 Task: Look for space in Hayange, France from 6th June, 2023 to 8th June, 2023 for 2 adults in price range Rs.7000 to Rs.12000. Place can be private room with 1  bedroom having 2 beds and 1 bathroom. Property type can be house, flat, guest house. Amenities needed are: wifi. Booking option can be shelf check-in. Required host language is English.
Action: Mouse moved to (400, 100)
Screenshot: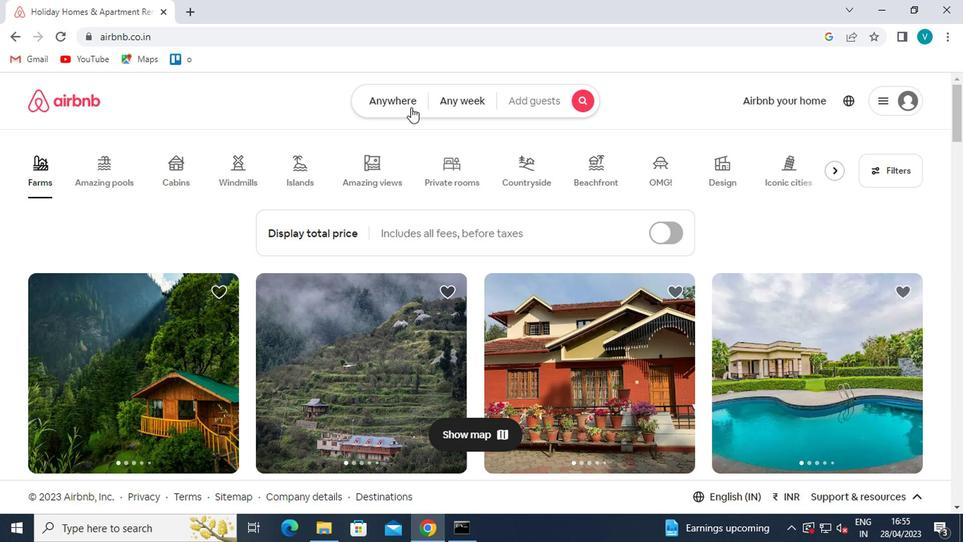 
Action: Mouse pressed left at (400, 100)
Screenshot: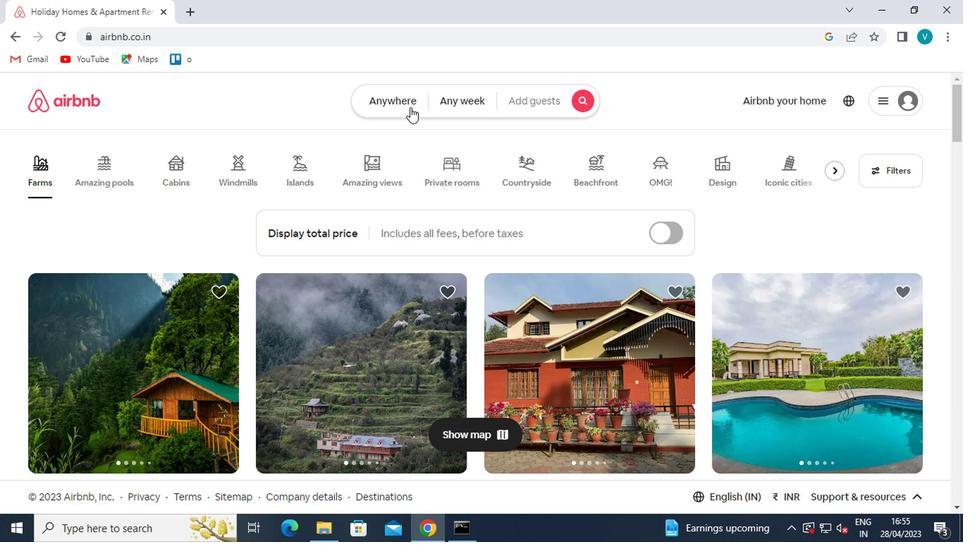 
Action: Mouse moved to (290, 152)
Screenshot: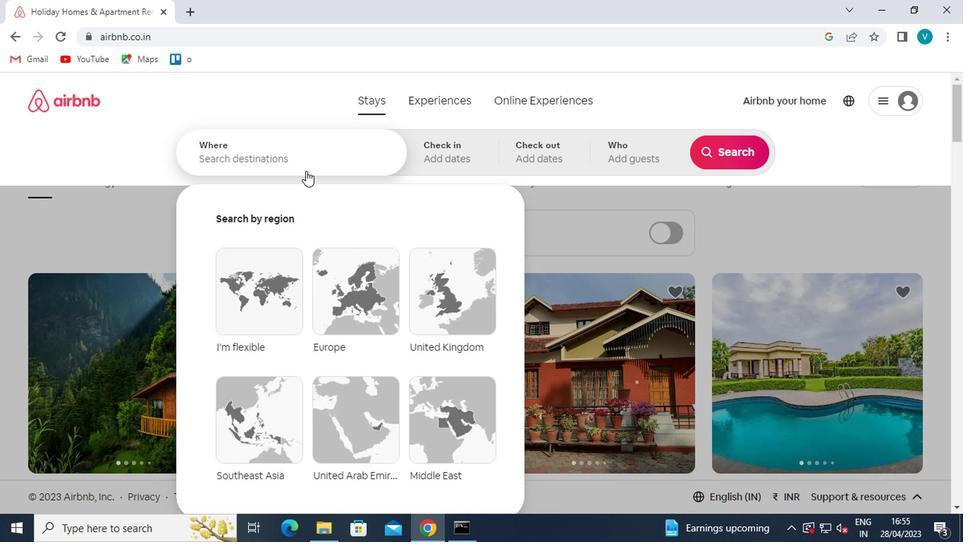
Action: Mouse pressed left at (290, 152)
Screenshot: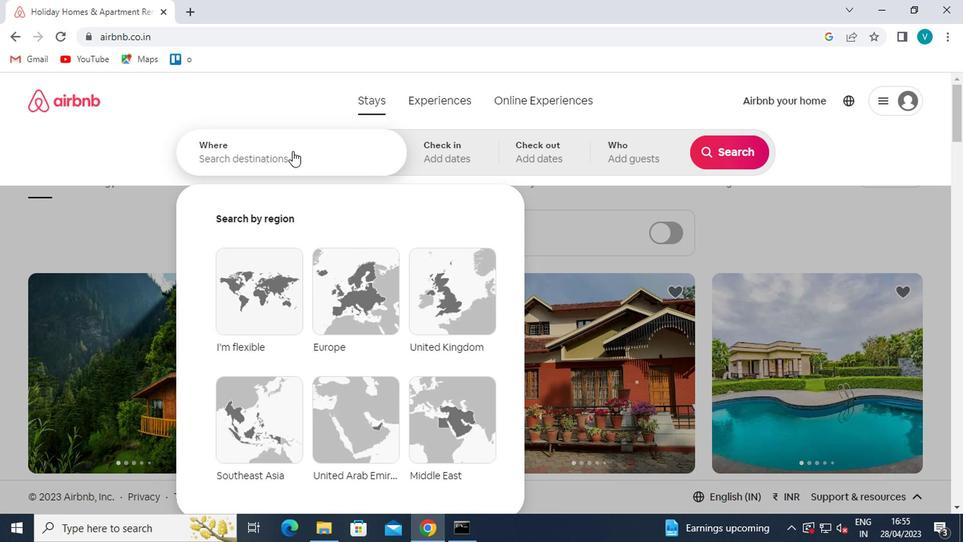 
Action: Key pressed hayange<Key.down><Key.enter>
Screenshot: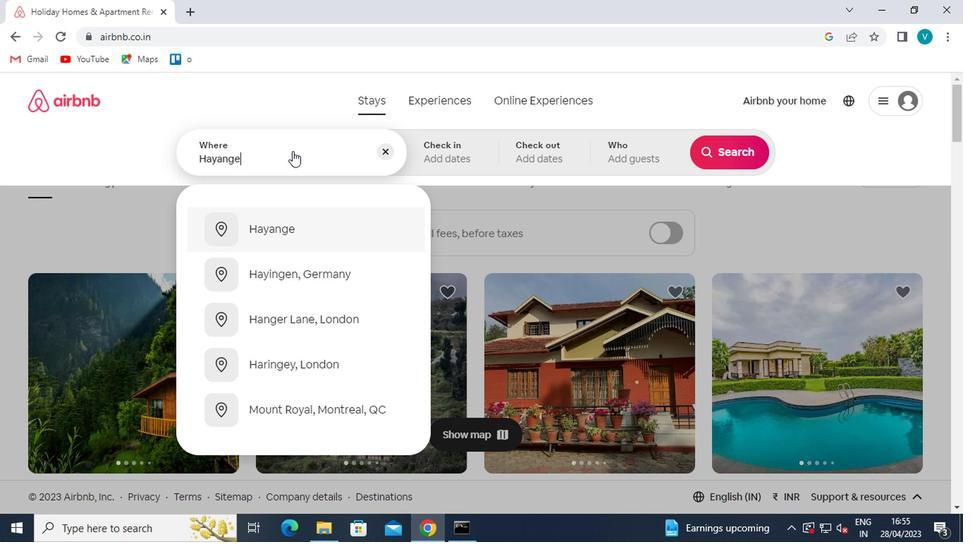 
Action: Mouse moved to (711, 258)
Screenshot: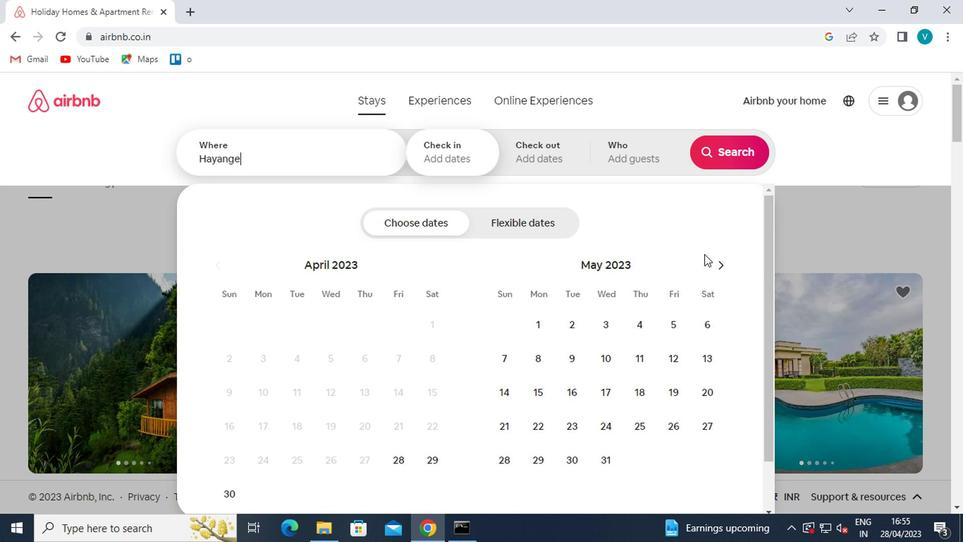 
Action: Mouse pressed left at (711, 258)
Screenshot: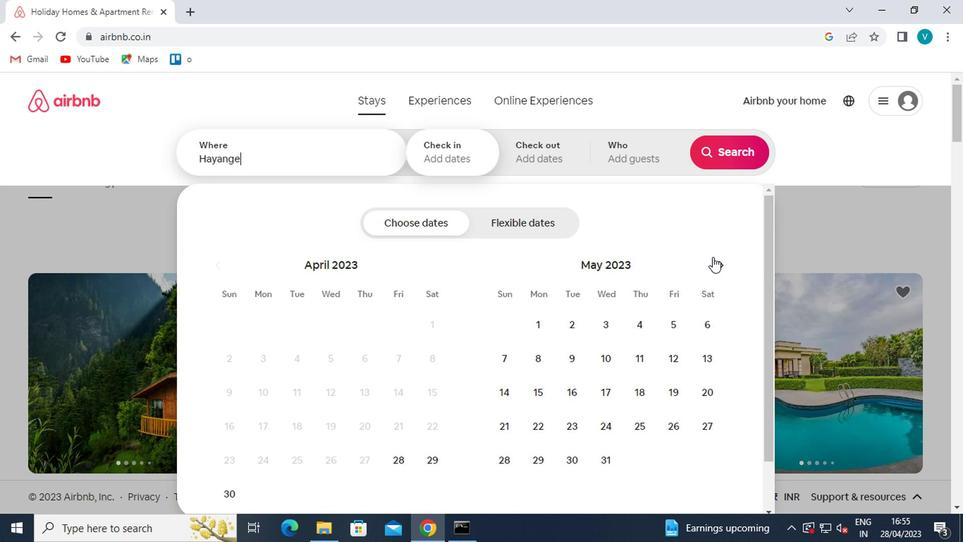 
Action: Mouse moved to (559, 364)
Screenshot: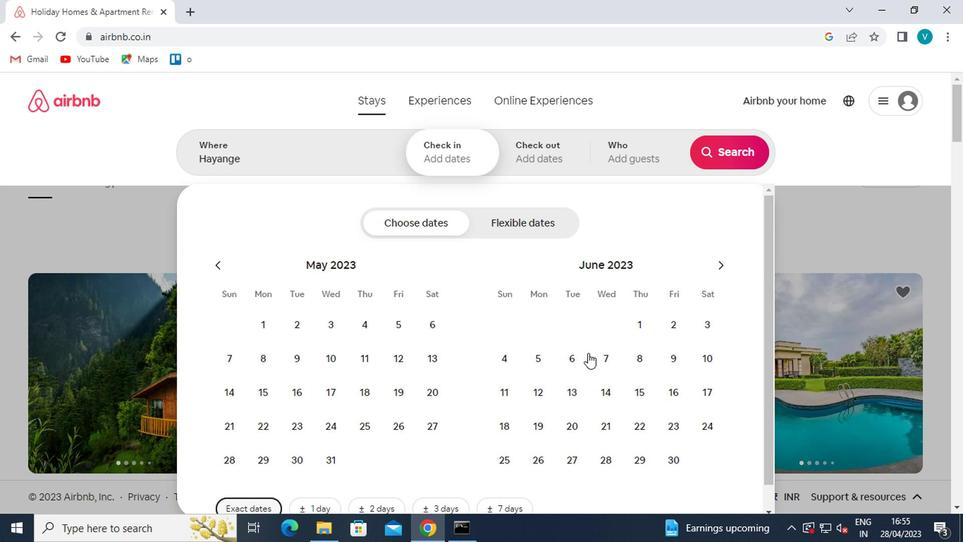 
Action: Mouse pressed left at (559, 364)
Screenshot: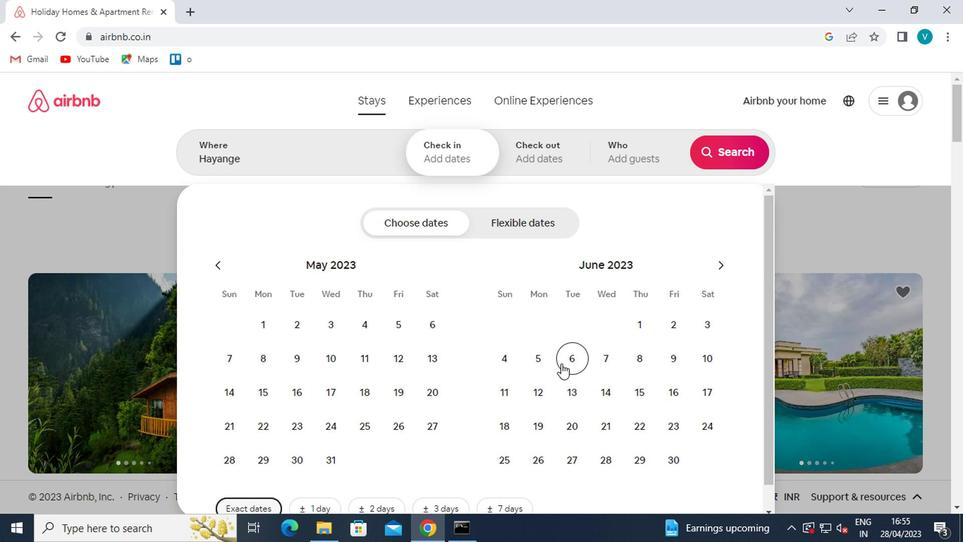 
Action: Mouse moved to (629, 362)
Screenshot: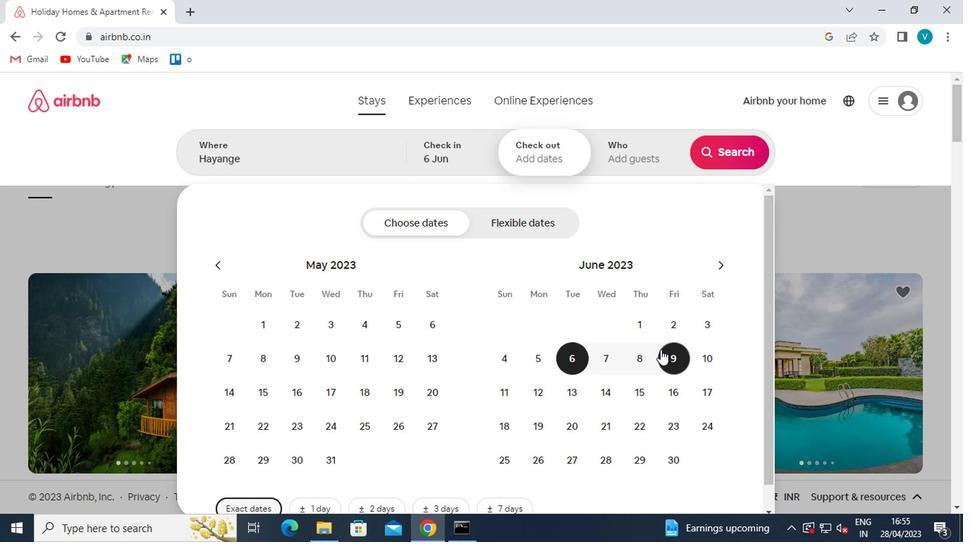 
Action: Mouse pressed left at (629, 362)
Screenshot: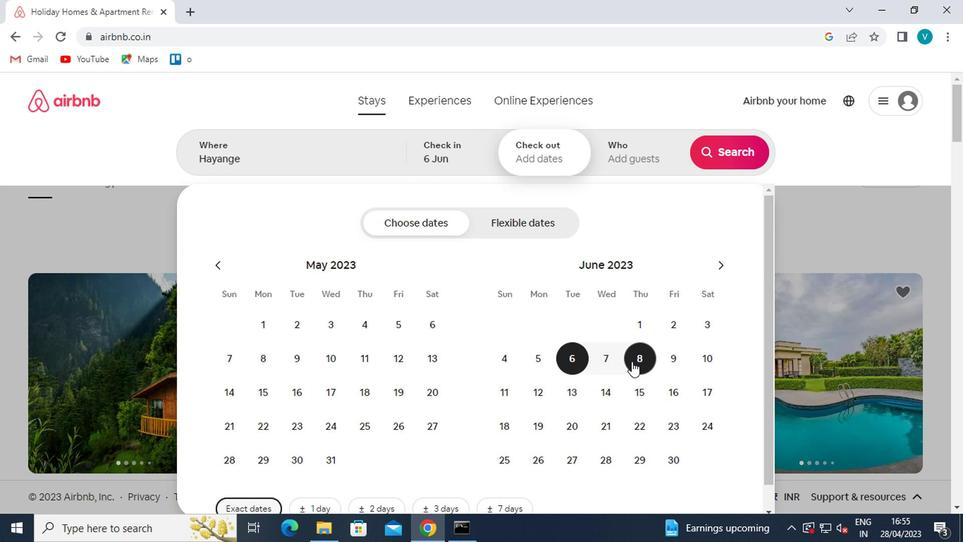 
Action: Mouse moved to (636, 156)
Screenshot: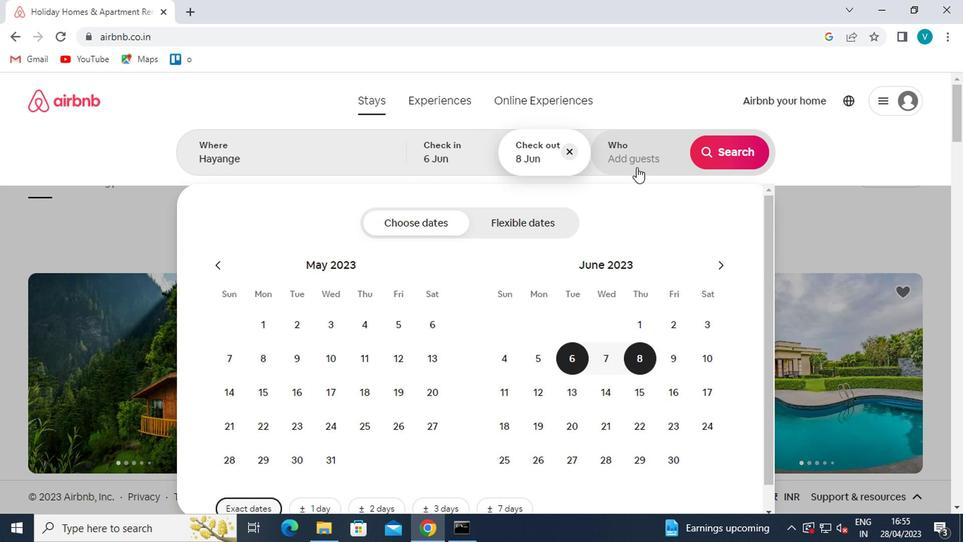
Action: Mouse pressed left at (636, 156)
Screenshot: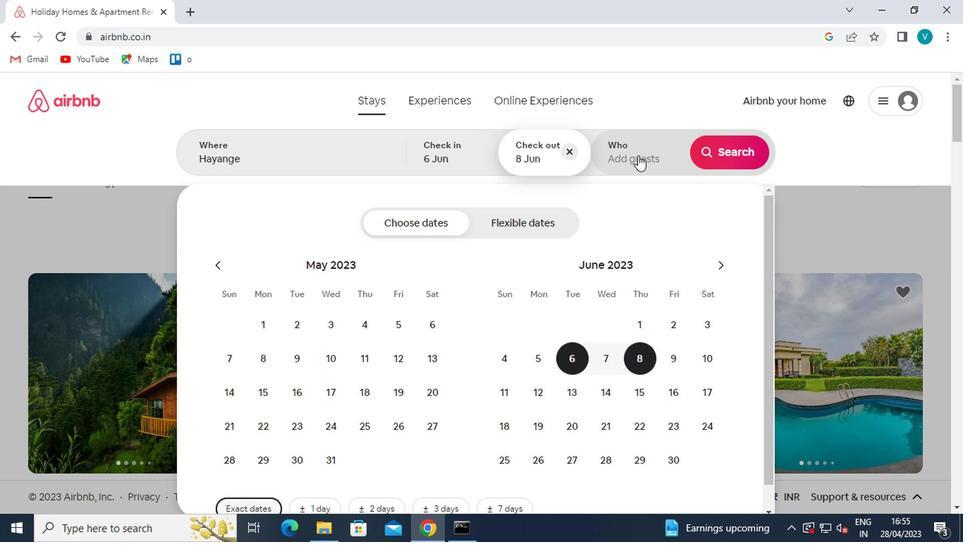 
Action: Mouse moved to (726, 228)
Screenshot: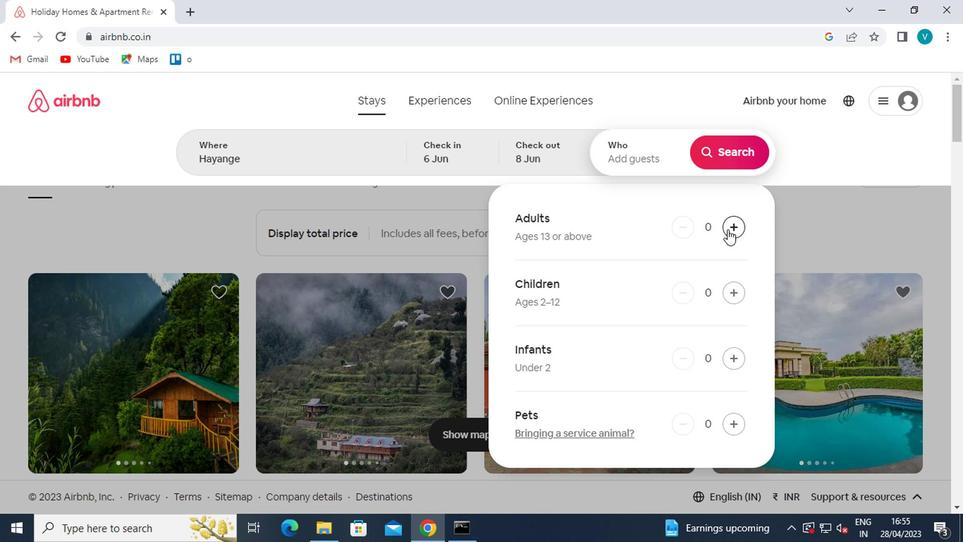 
Action: Mouse pressed left at (726, 228)
Screenshot: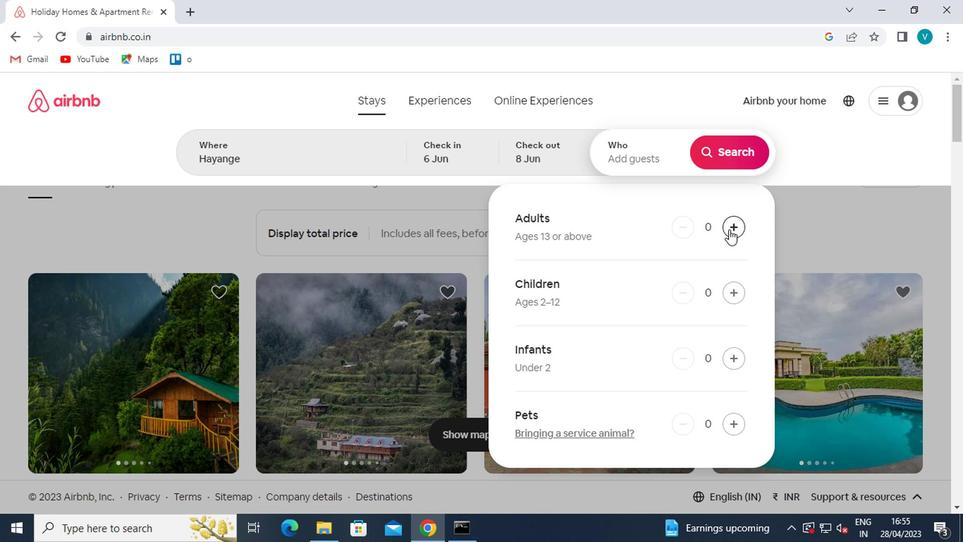 
Action: Mouse moved to (726, 228)
Screenshot: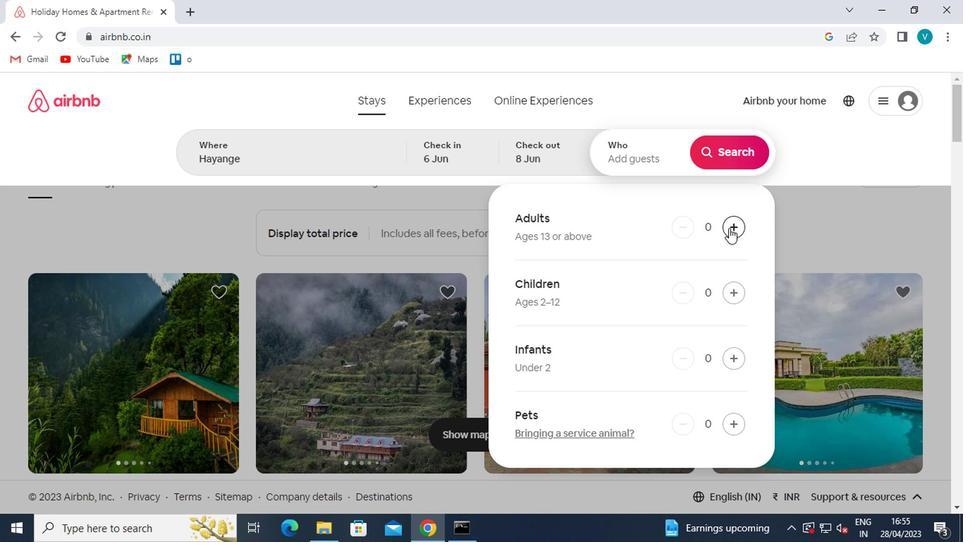 
Action: Mouse pressed left at (726, 228)
Screenshot: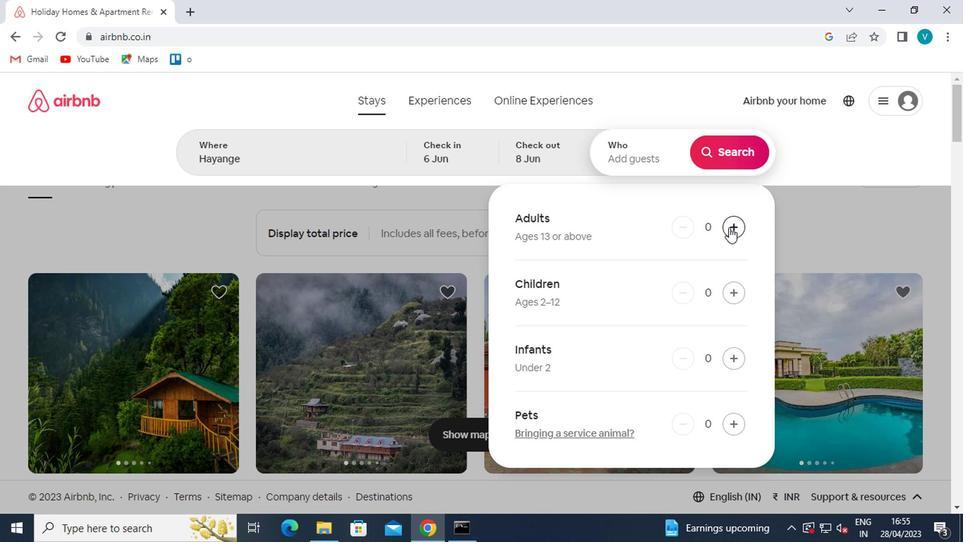
Action: Mouse moved to (724, 144)
Screenshot: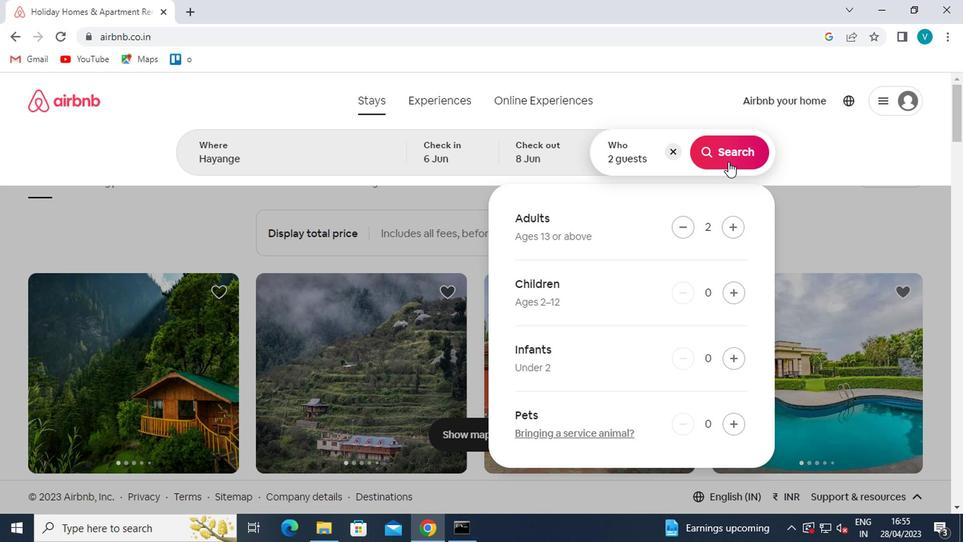 
Action: Mouse pressed left at (724, 144)
Screenshot: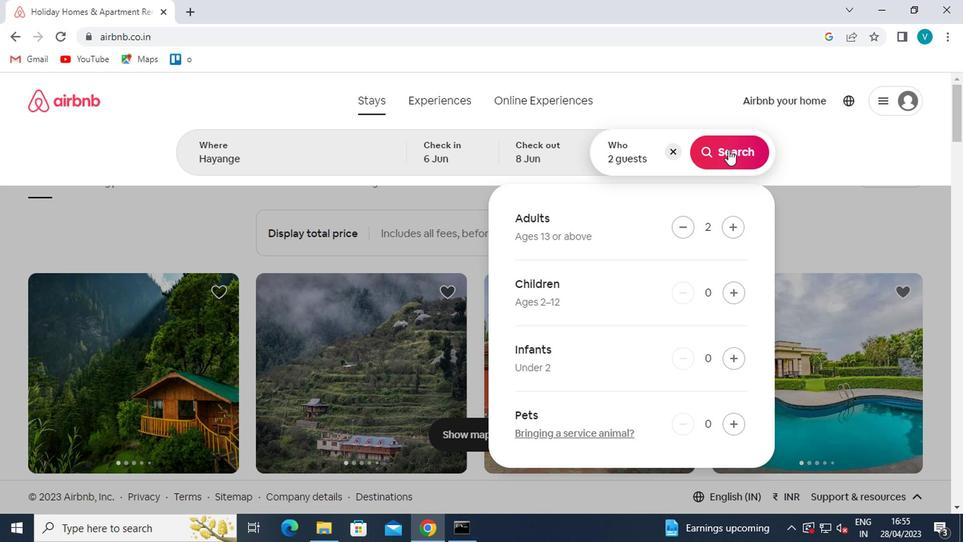
Action: Mouse moved to (913, 149)
Screenshot: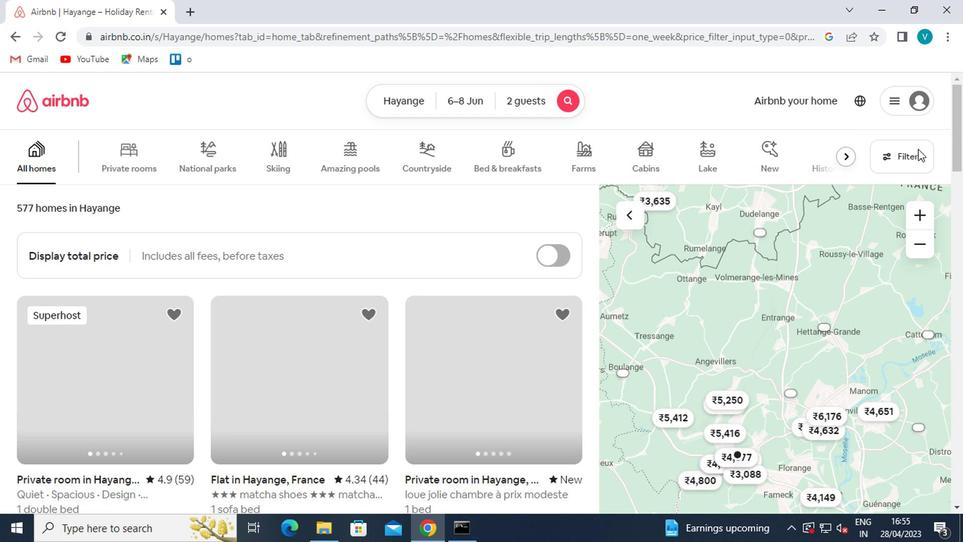 
Action: Mouse pressed left at (913, 149)
Screenshot: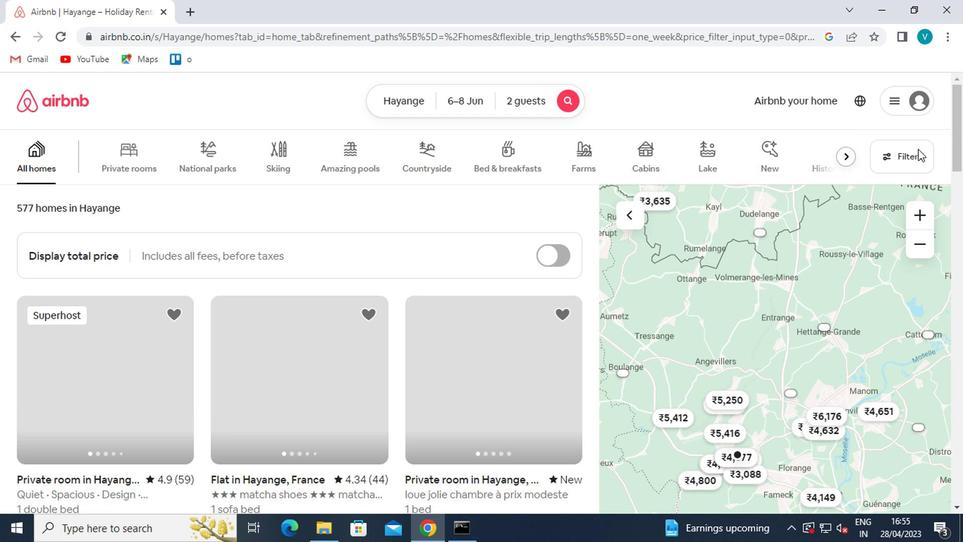 
Action: Mouse moved to (365, 329)
Screenshot: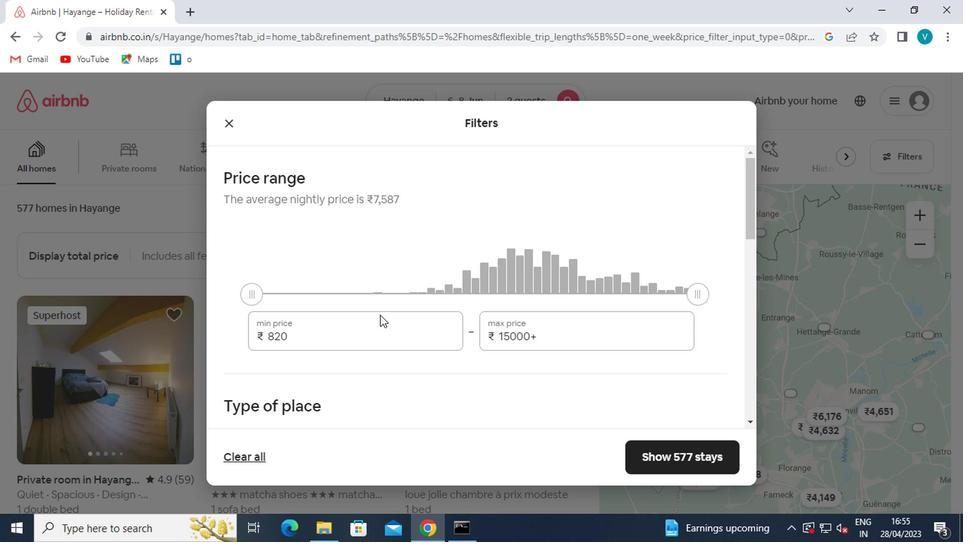 
Action: Mouse pressed left at (365, 329)
Screenshot: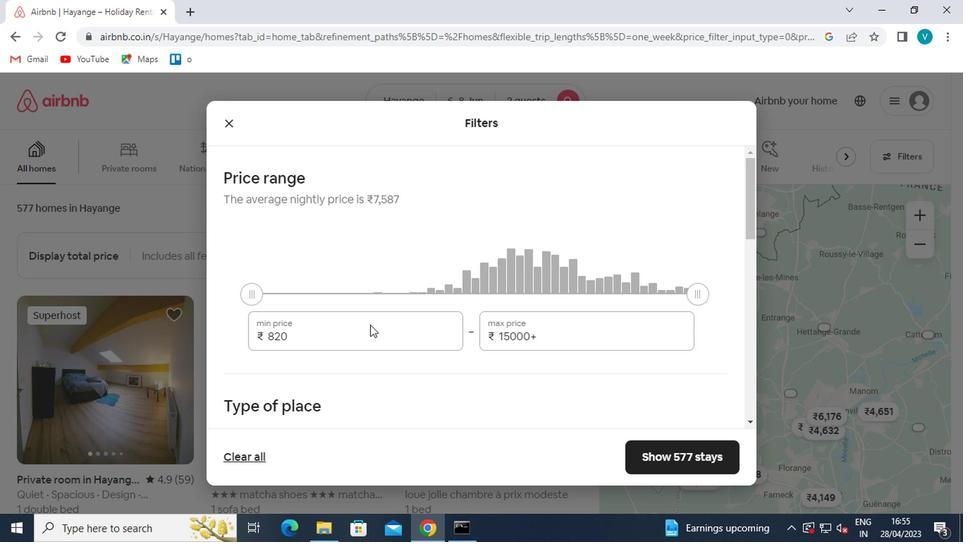 
Action: Key pressed <Key.backspace><Key.backspace><Key.backspace><Key.backspace><Key.backspace><Key.backspace>7000<Key.tab>12000
Screenshot: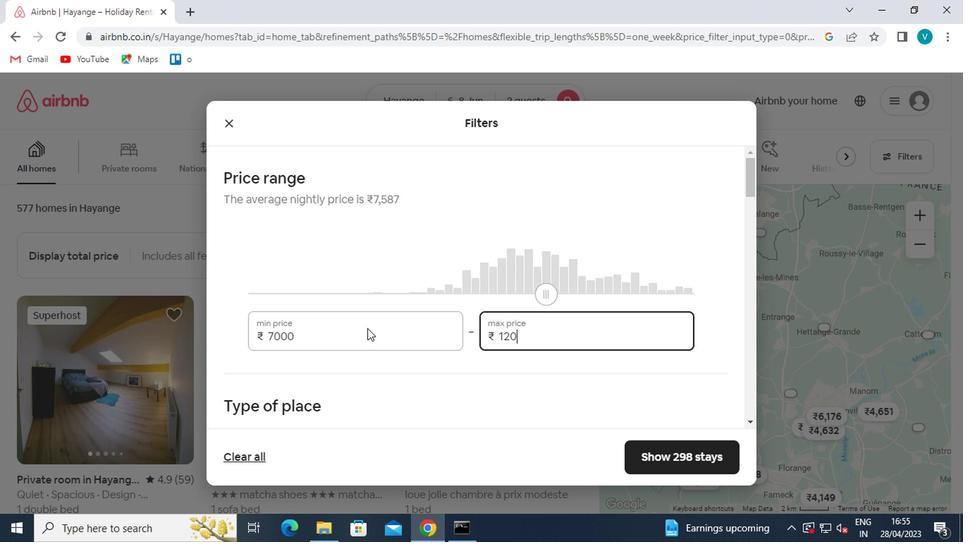 
Action: Mouse scrolled (365, 328) with delta (0, 0)
Screenshot: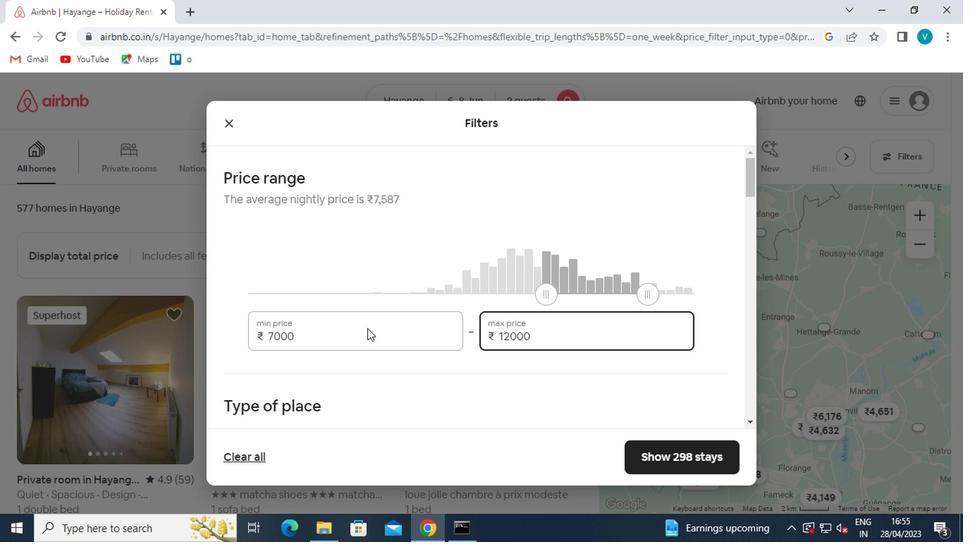 
Action: Mouse scrolled (365, 328) with delta (0, 0)
Screenshot: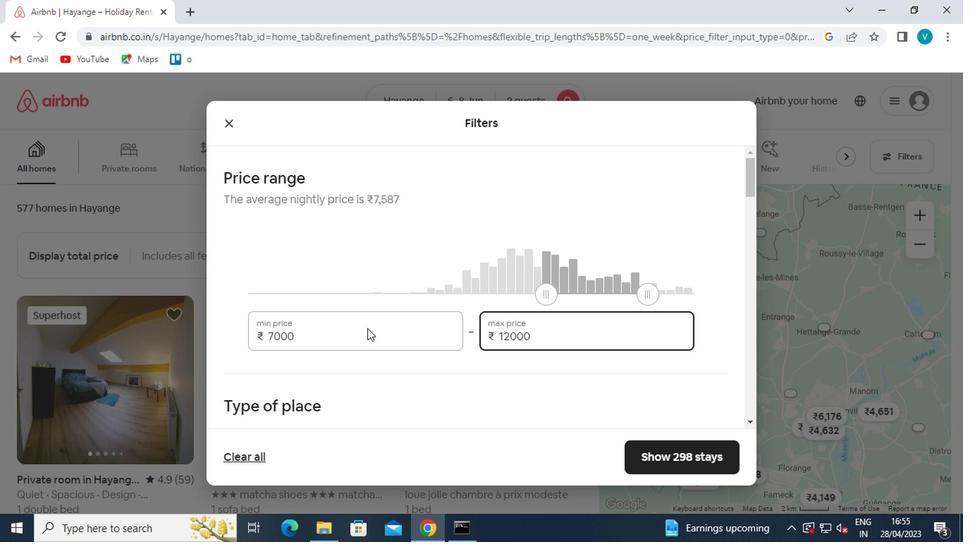 
Action: Mouse scrolled (365, 328) with delta (0, 0)
Screenshot: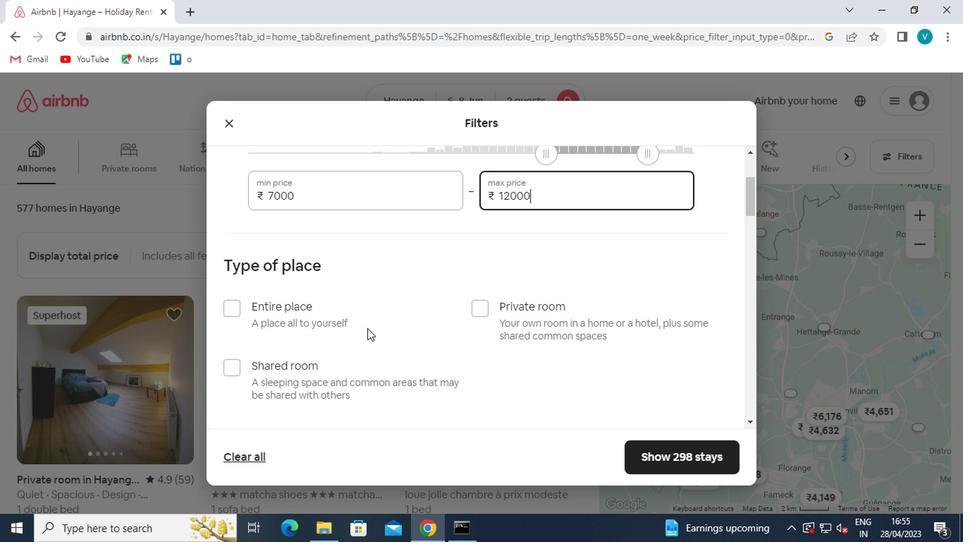 
Action: Mouse moved to (275, 236)
Screenshot: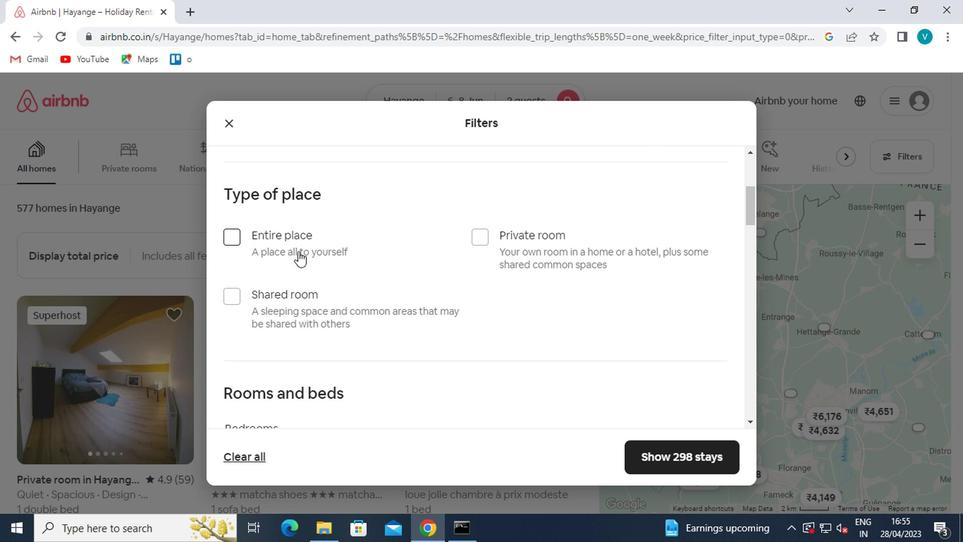 
Action: Mouse pressed left at (275, 236)
Screenshot: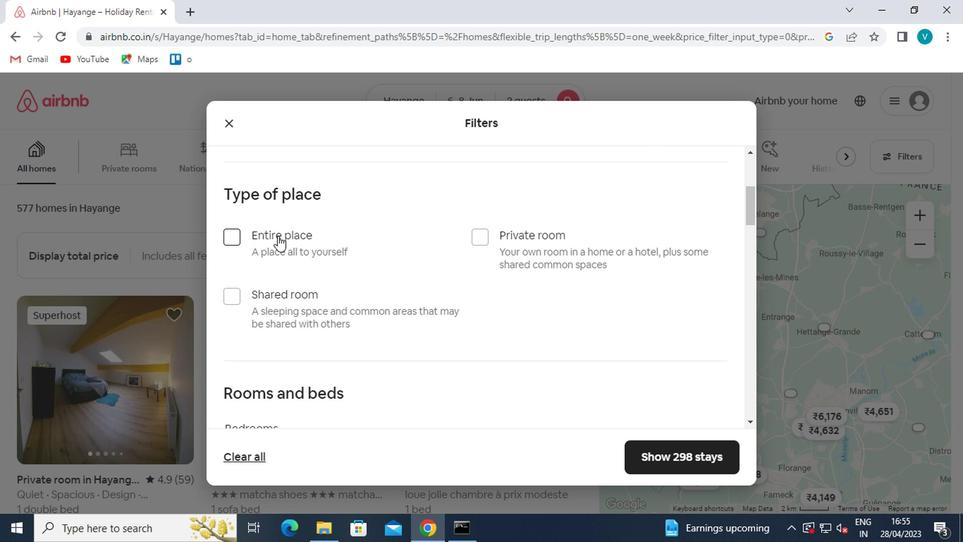 
Action: Mouse moved to (528, 241)
Screenshot: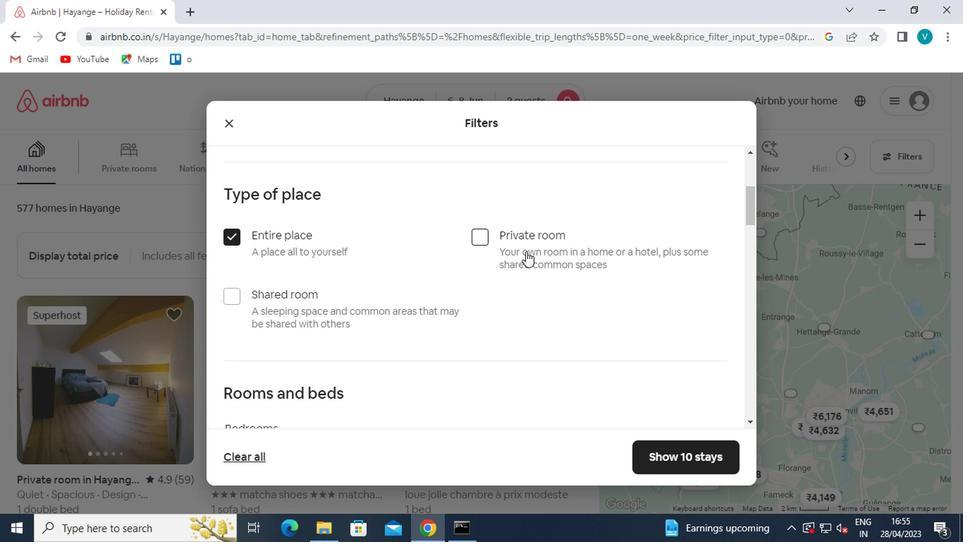 
Action: Mouse pressed left at (528, 241)
Screenshot: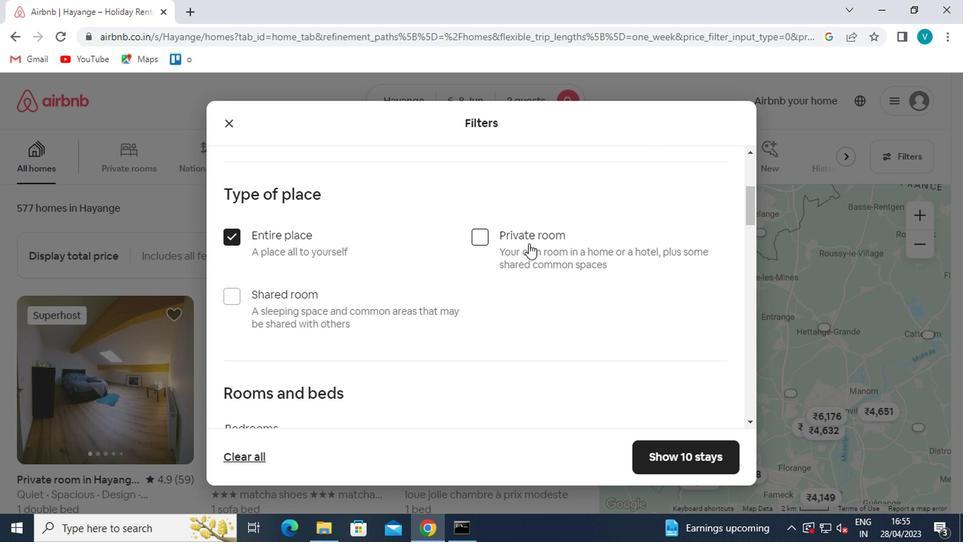 
Action: Mouse moved to (253, 243)
Screenshot: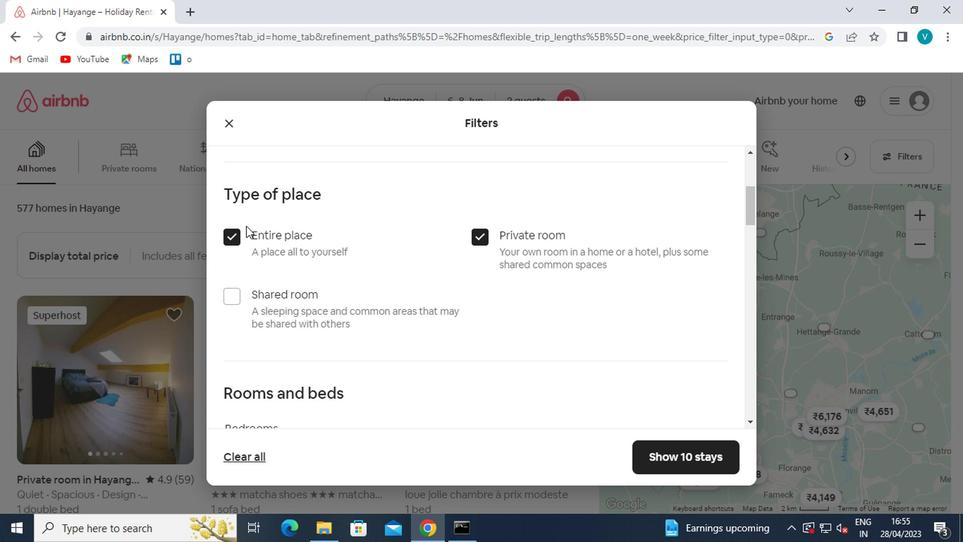 
Action: Mouse pressed left at (253, 243)
Screenshot: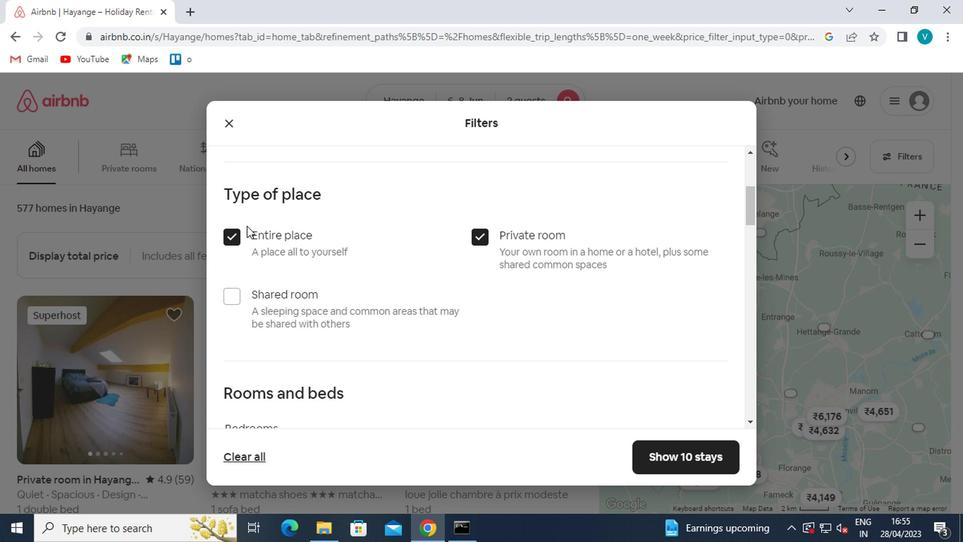 
Action: Mouse moved to (385, 273)
Screenshot: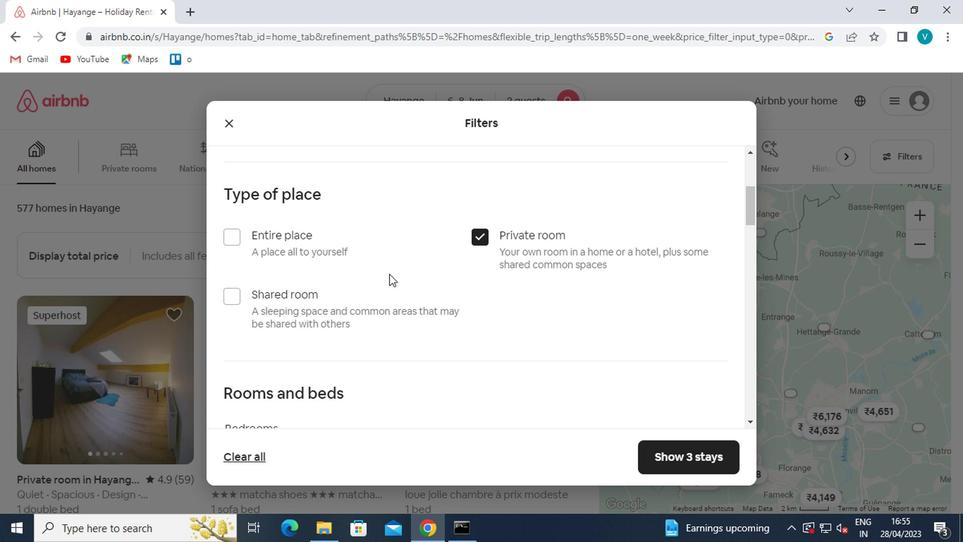 
Action: Mouse scrolled (385, 272) with delta (0, -1)
Screenshot: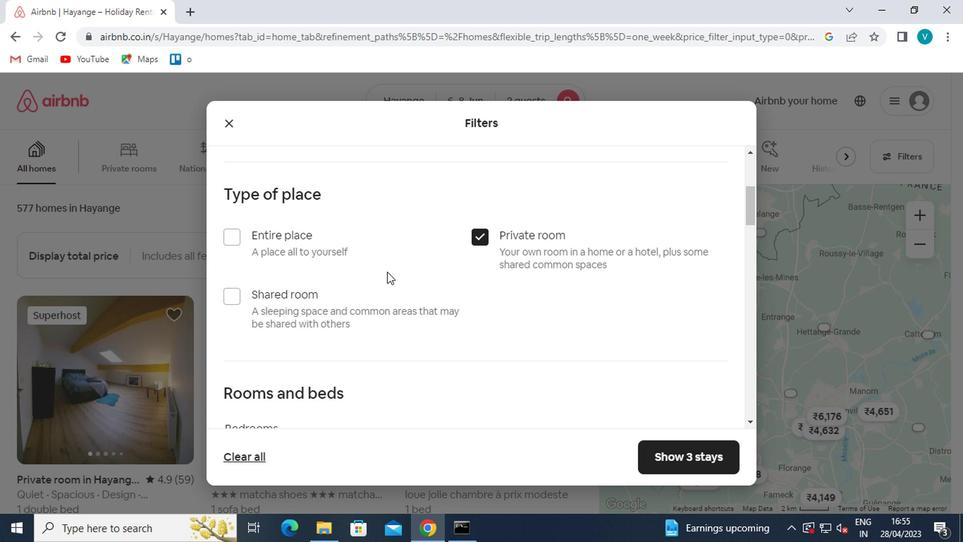 
Action: Mouse moved to (384, 273)
Screenshot: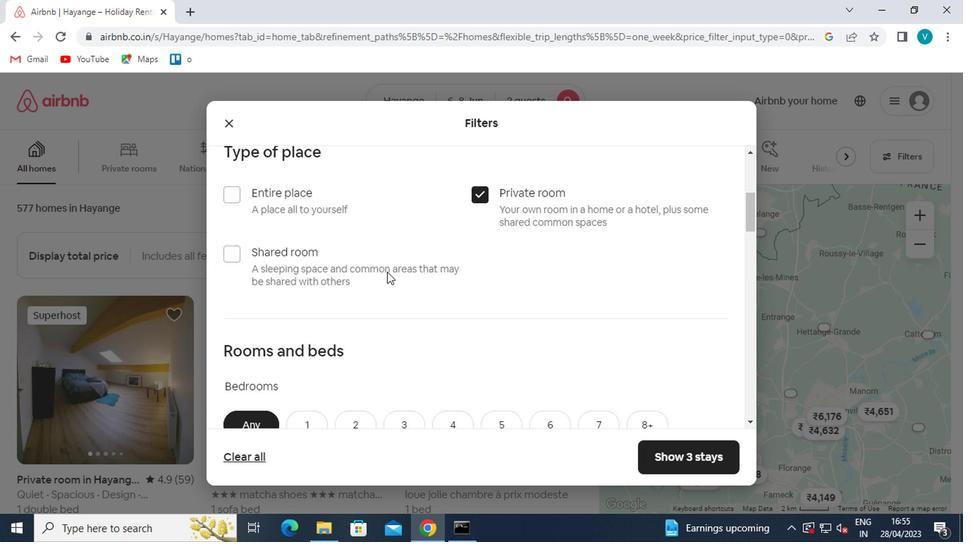 
Action: Mouse scrolled (384, 272) with delta (0, -1)
Screenshot: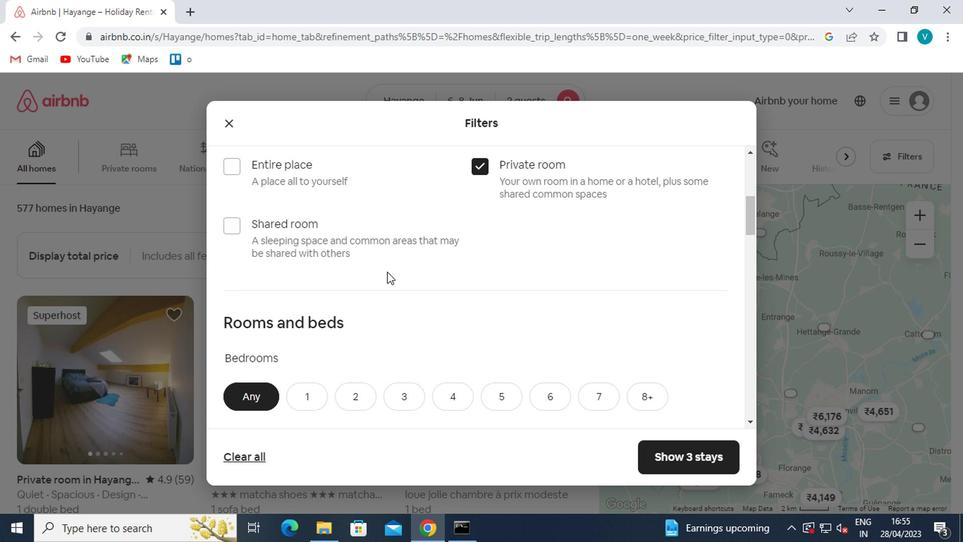
Action: Mouse moved to (306, 325)
Screenshot: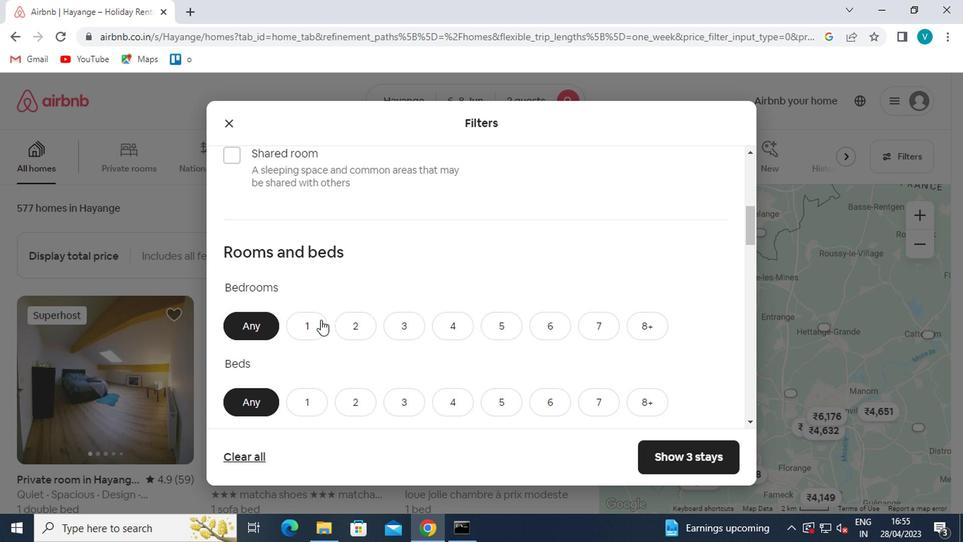 
Action: Mouse pressed left at (306, 325)
Screenshot: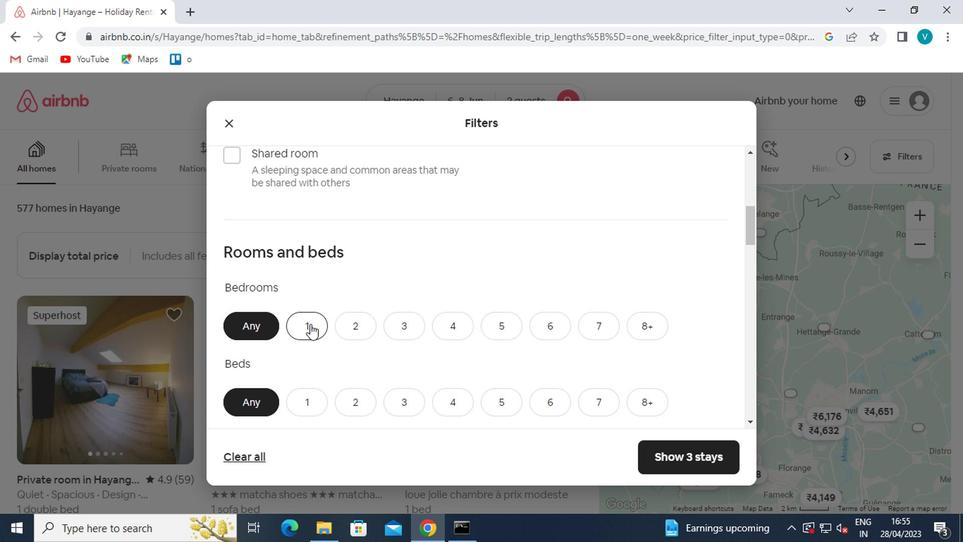 
Action: Mouse moved to (306, 324)
Screenshot: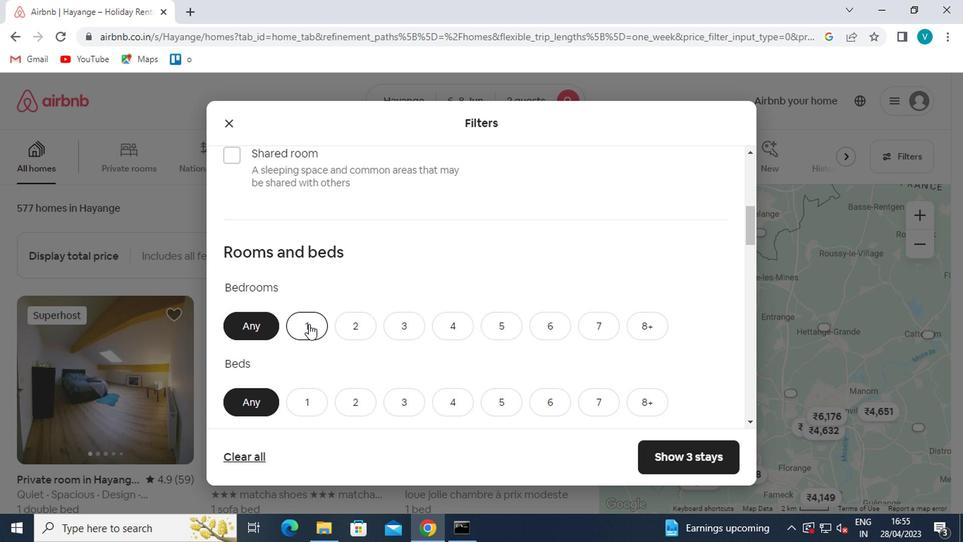 
Action: Mouse scrolled (306, 323) with delta (0, 0)
Screenshot: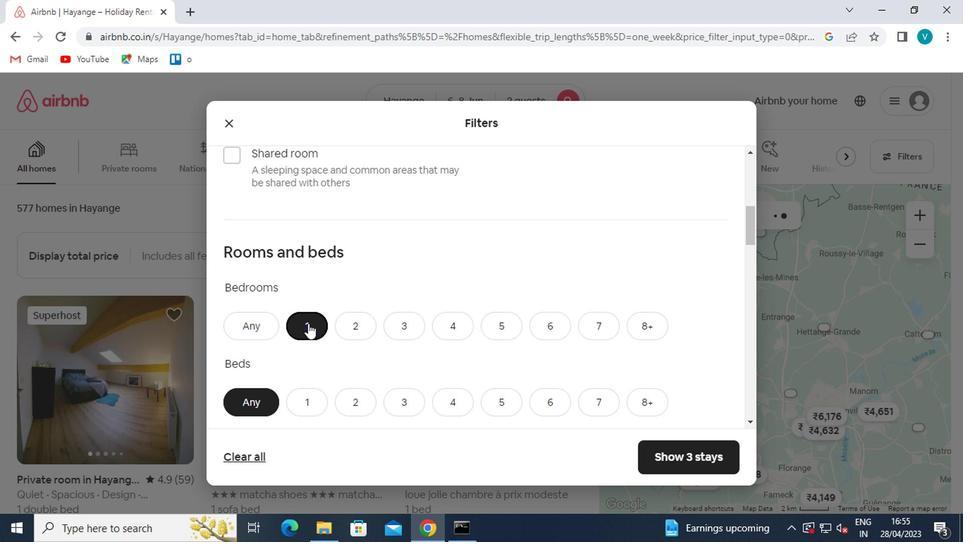 
Action: Mouse moved to (348, 333)
Screenshot: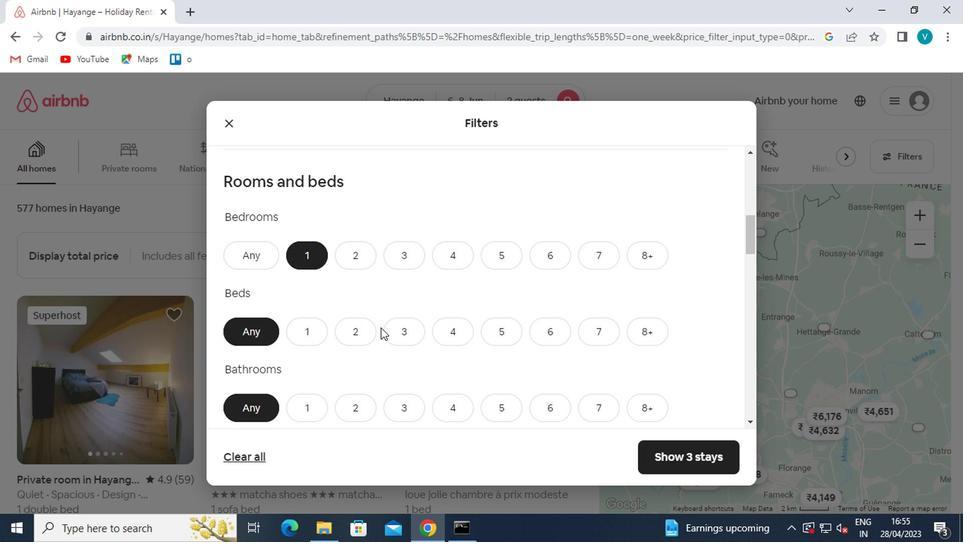 
Action: Mouse pressed left at (348, 333)
Screenshot: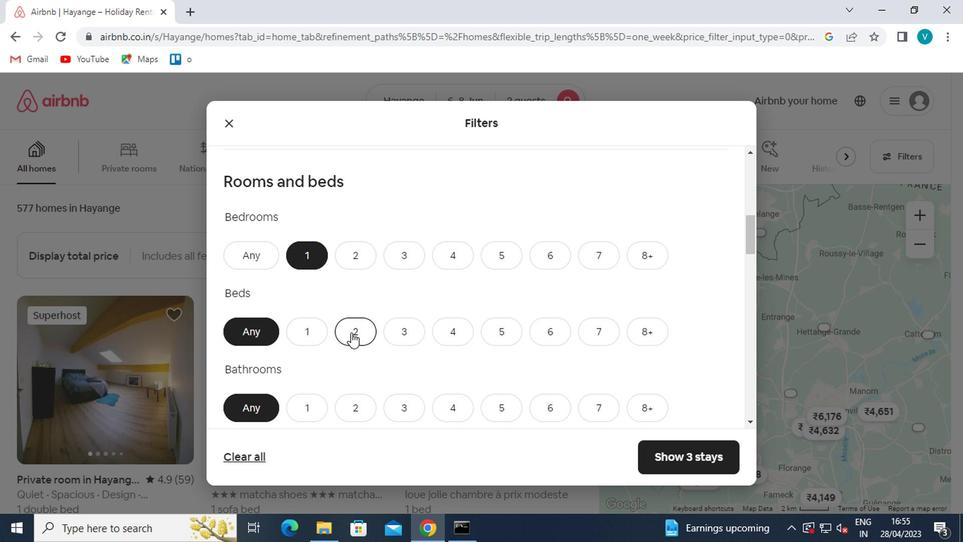 
Action: Mouse moved to (345, 330)
Screenshot: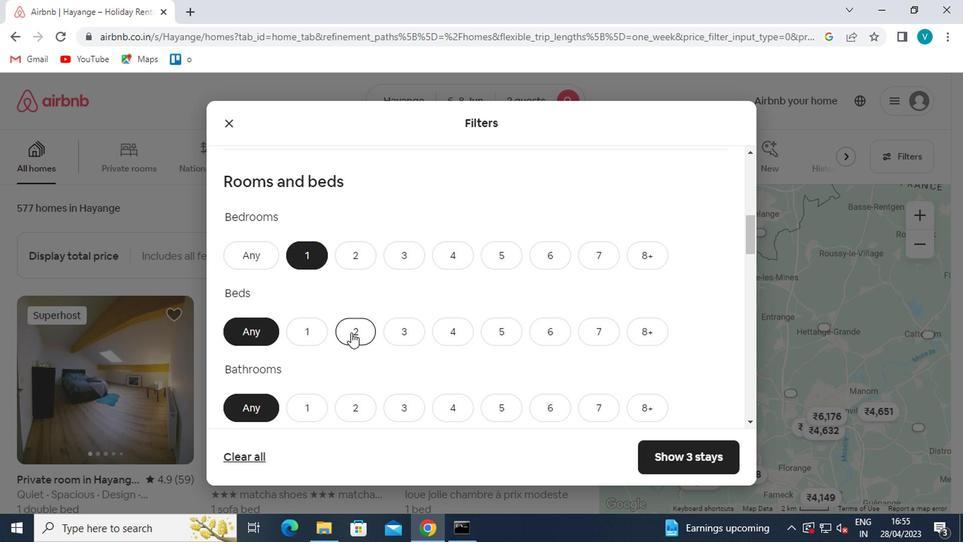 
Action: Mouse scrolled (345, 330) with delta (0, 0)
Screenshot: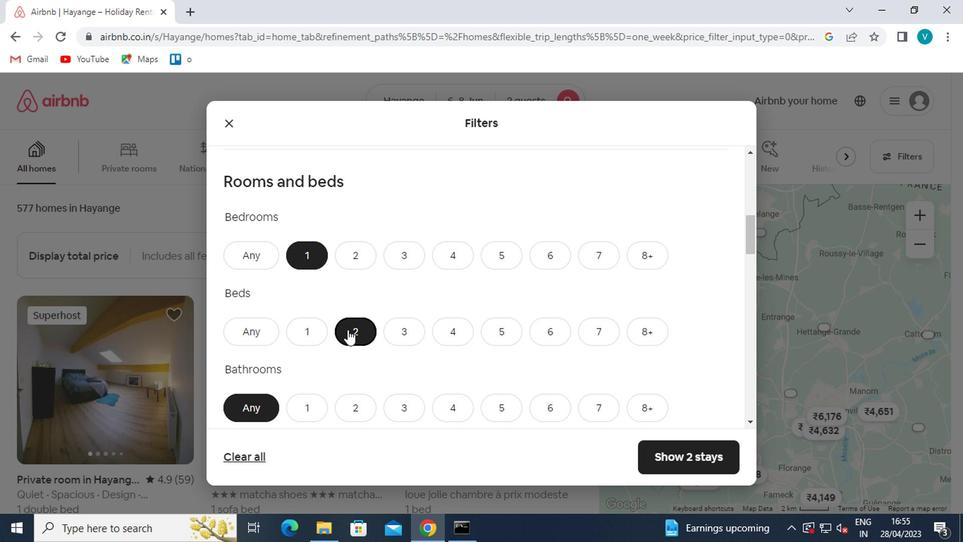 
Action: Mouse moved to (308, 337)
Screenshot: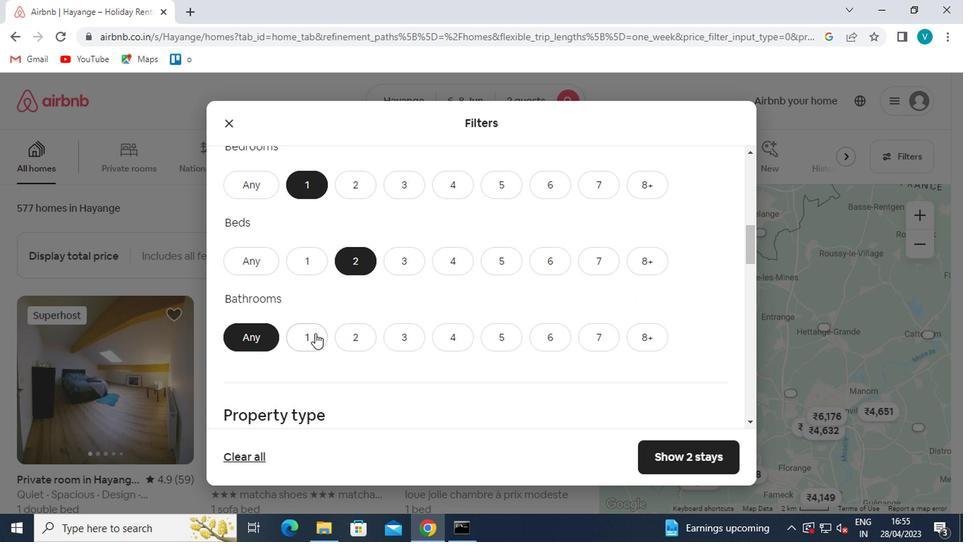 
Action: Mouse pressed left at (308, 337)
Screenshot: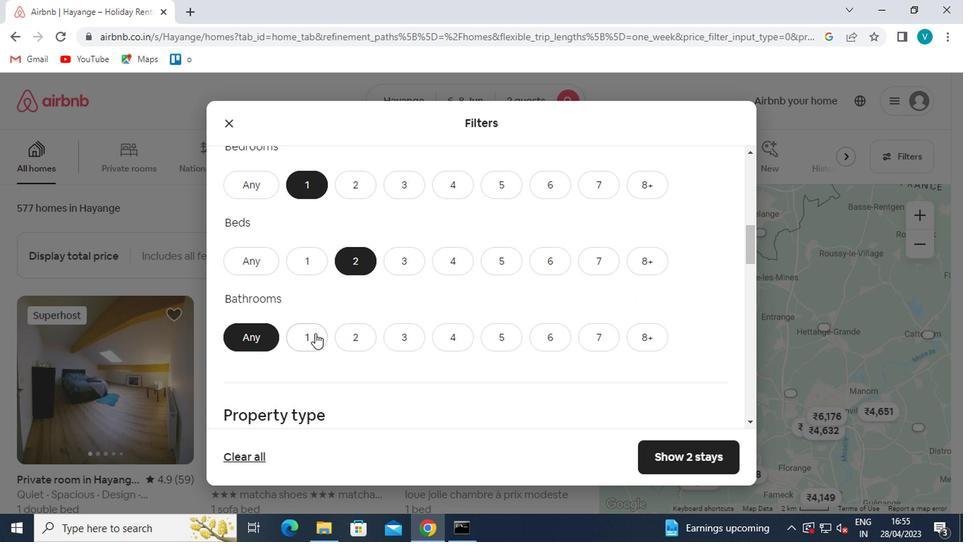 
Action: Mouse moved to (306, 334)
Screenshot: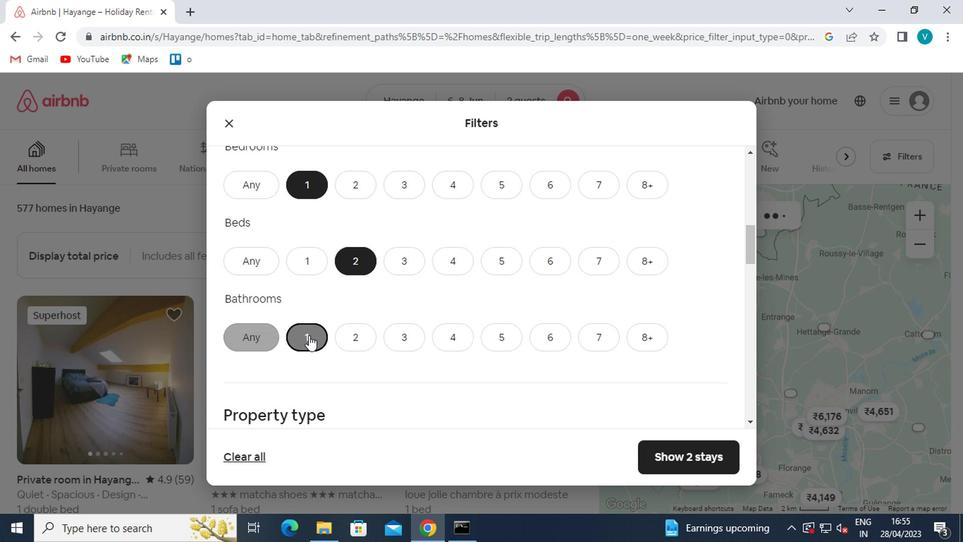
Action: Mouse scrolled (306, 333) with delta (0, 0)
Screenshot: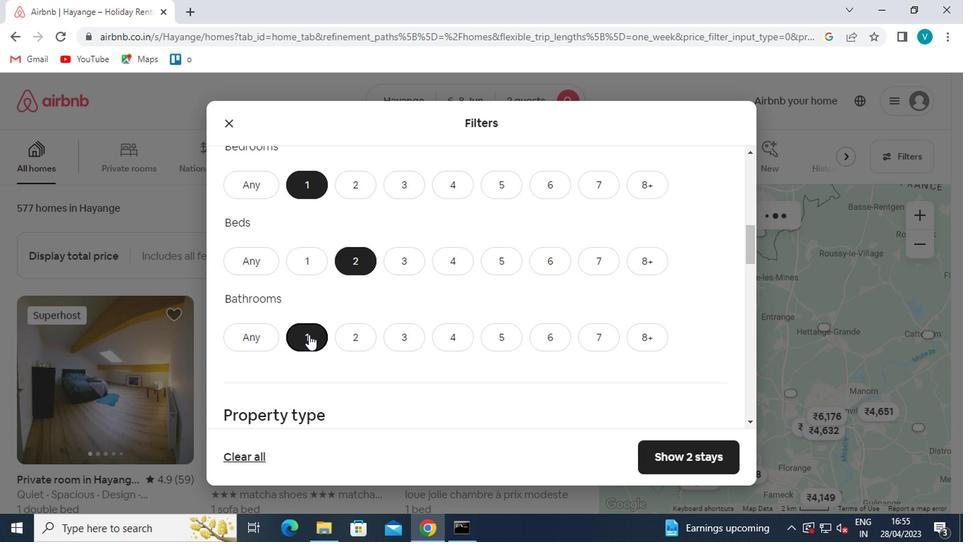 
Action: Mouse scrolled (306, 333) with delta (0, 0)
Screenshot: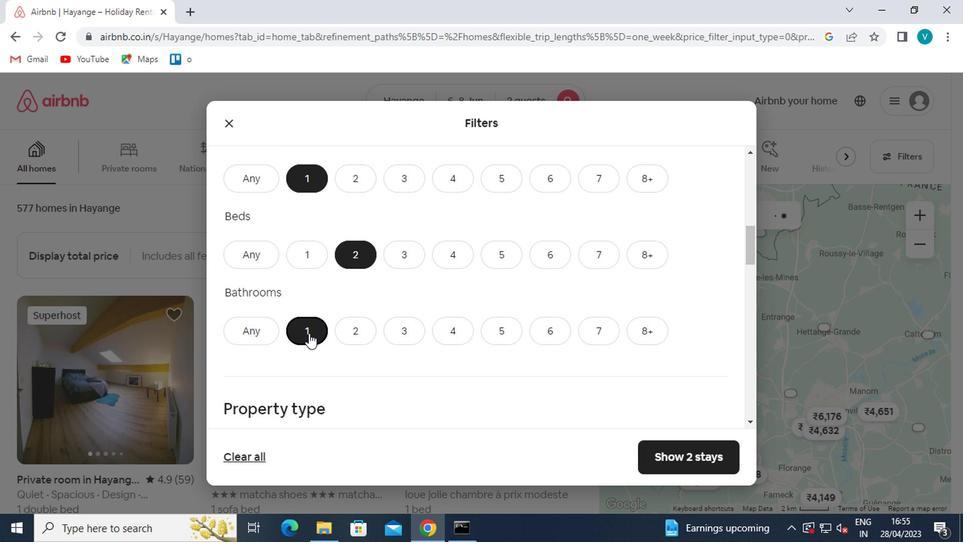 
Action: Mouse moved to (306, 334)
Screenshot: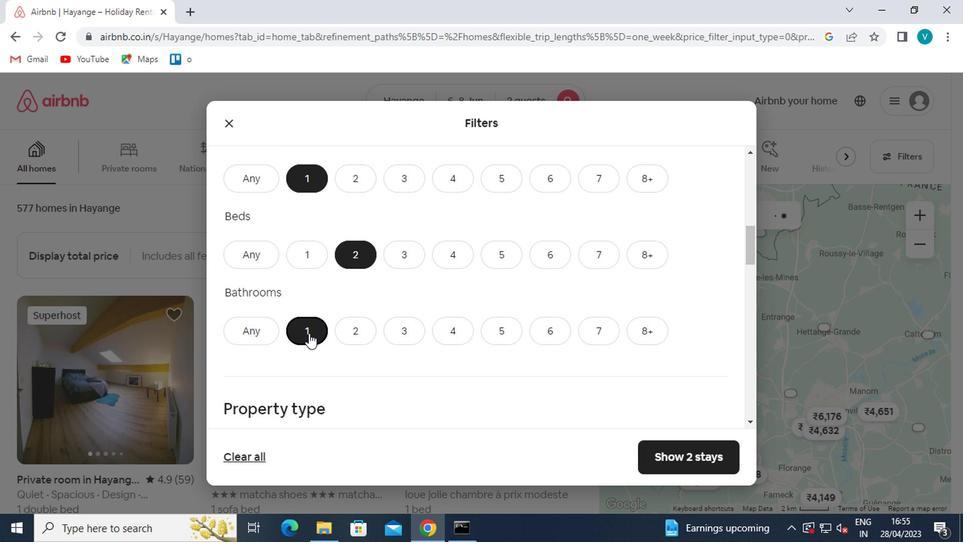 
Action: Mouse scrolled (306, 333) with delta (0, 0)
Screenshot: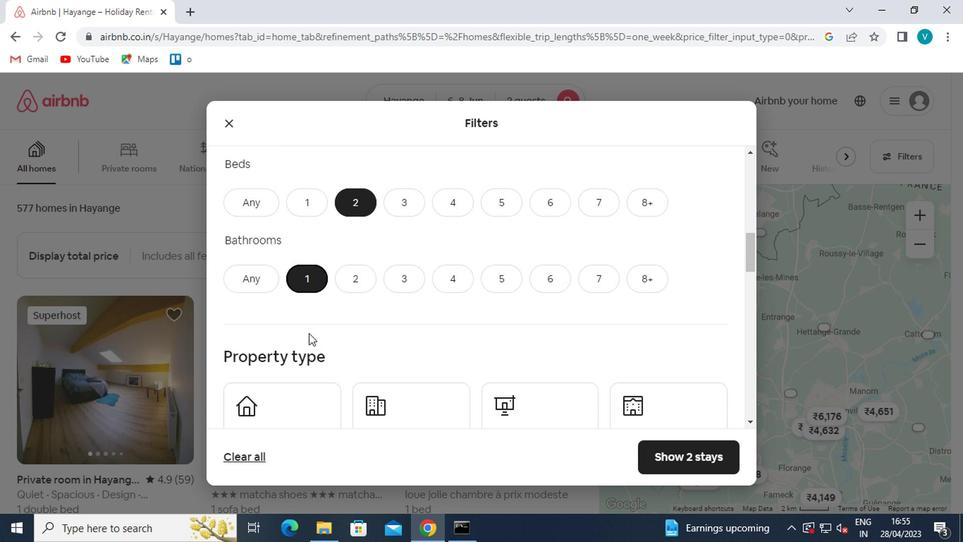 
Action: Mouse moved to (291, 248)
Screenshot: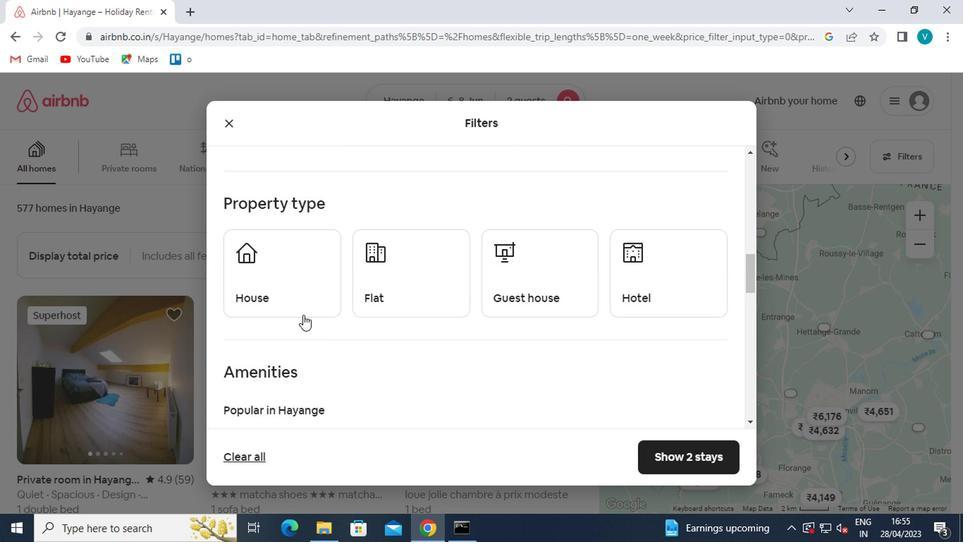 
Action: Mouse pressed left at (291, 248)
Screenshot: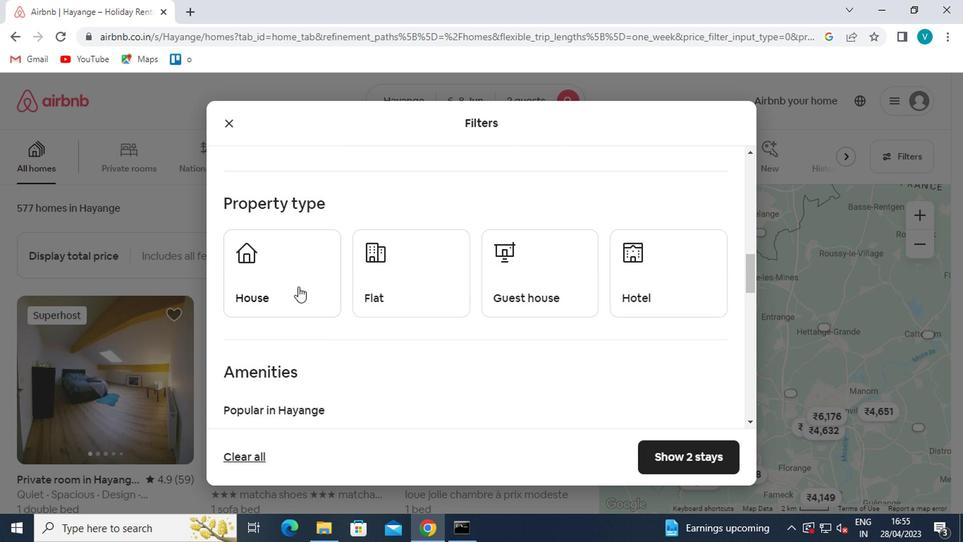 
Action: Mouse moved to (419, 261)
Screenshot: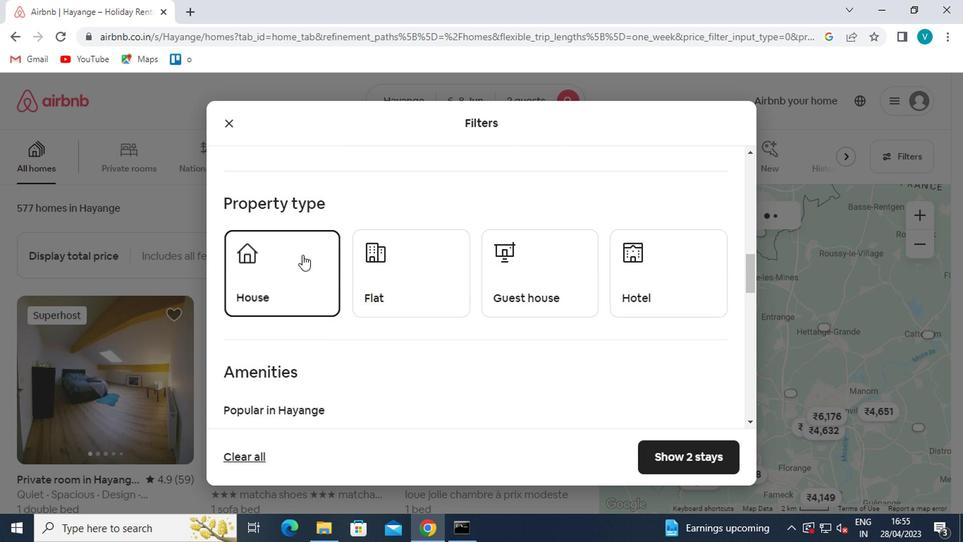 
Action: Mouse pressed left at (419, 261)
Screenshot: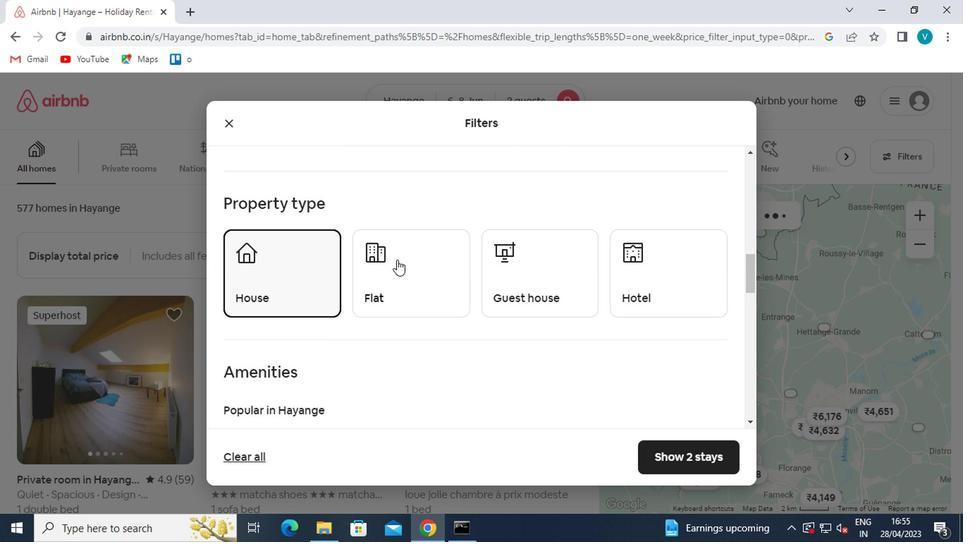 
Action: Mouse moved to (519, 268)
Screenshot: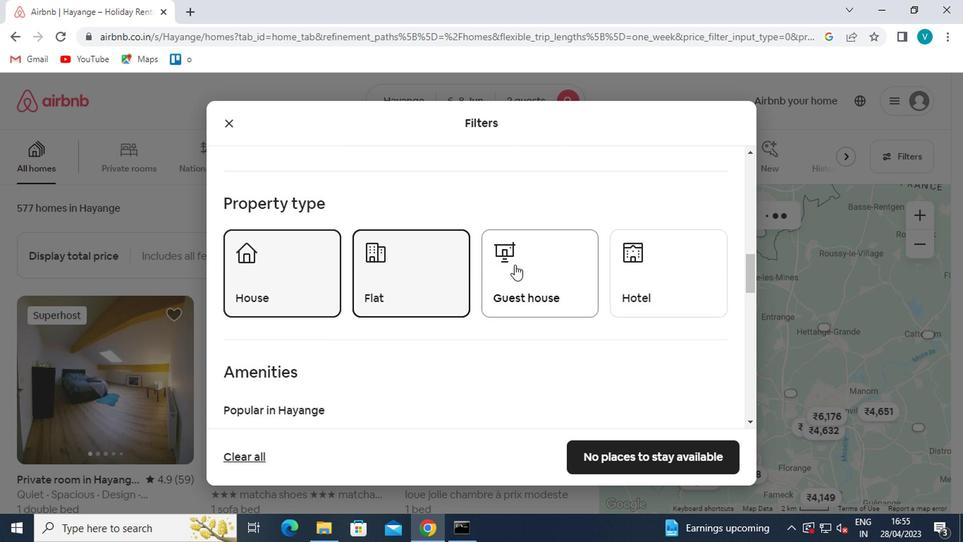 
Action: Mouse pressed left at (519, 268)
Screenshot: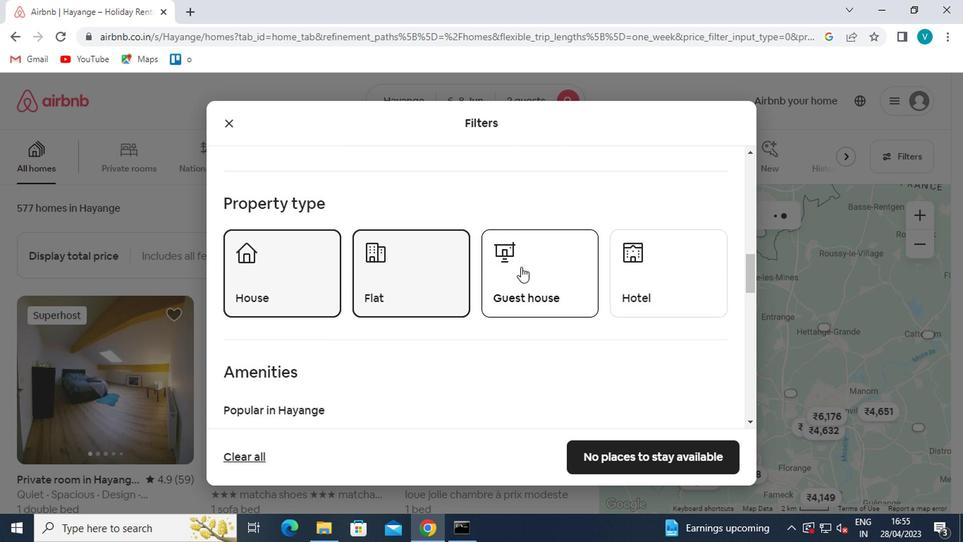 
Action: Mouse moved to (512, 270)
Screenshot: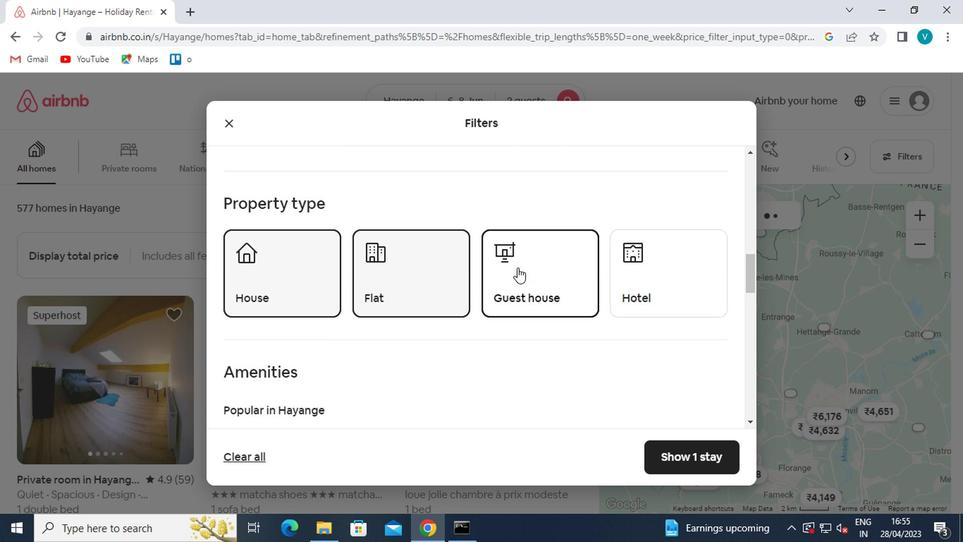 
Action: Mouse scrolled (512, 269) with delta (0, -1)
Screenshot: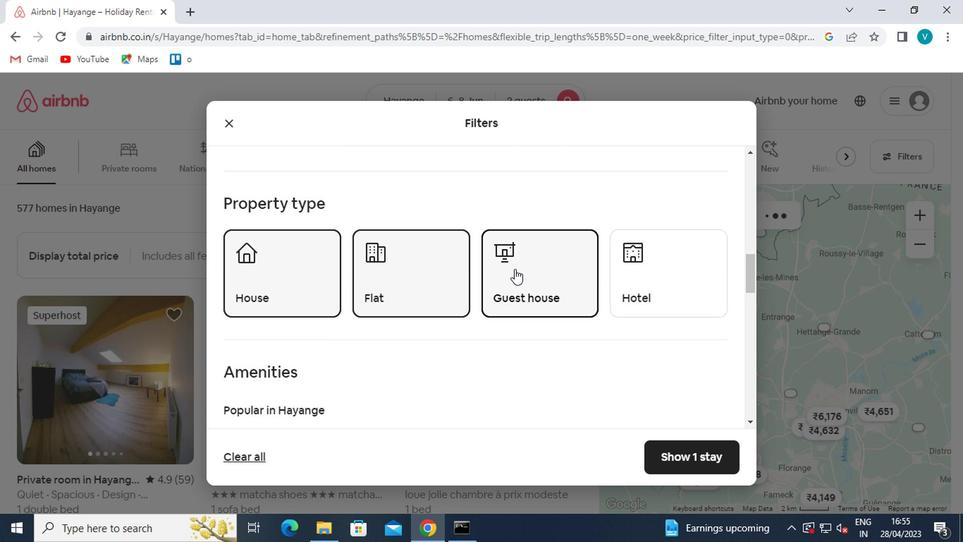 
Action: Mouse moved to (510, 271)
Screenshot: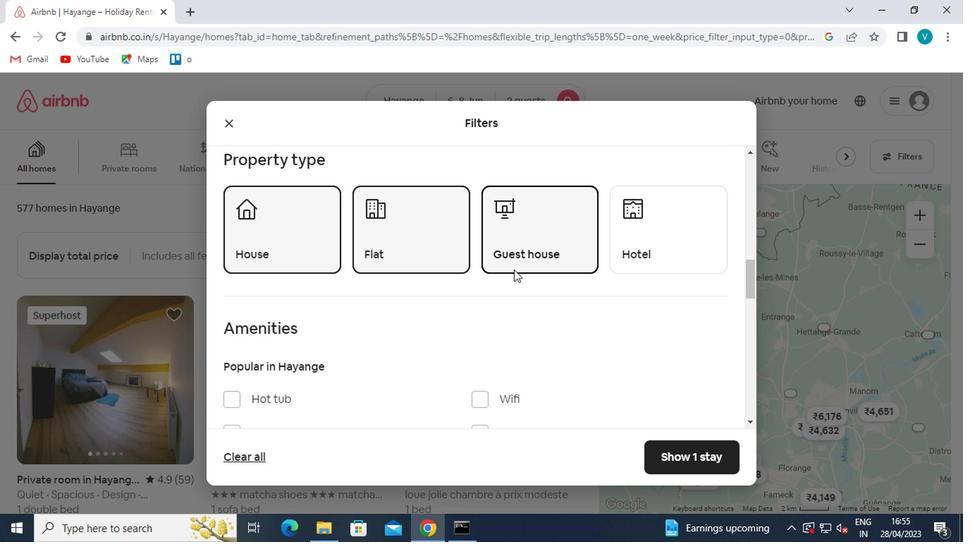 
Action: Mouse scrolled (510, 270) with delta (0, -1)
Screenshot: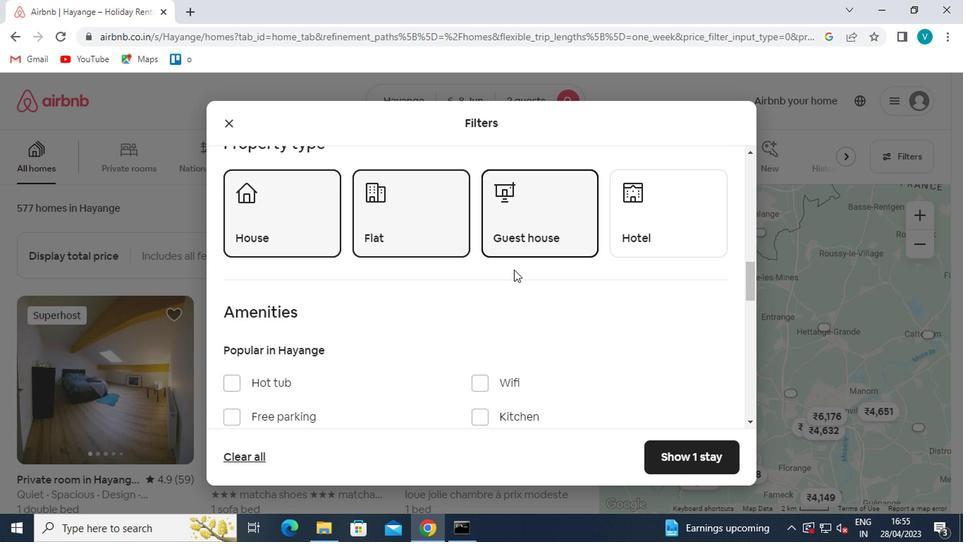 
Action: Mouse moved to (477, 301)
Screenshot: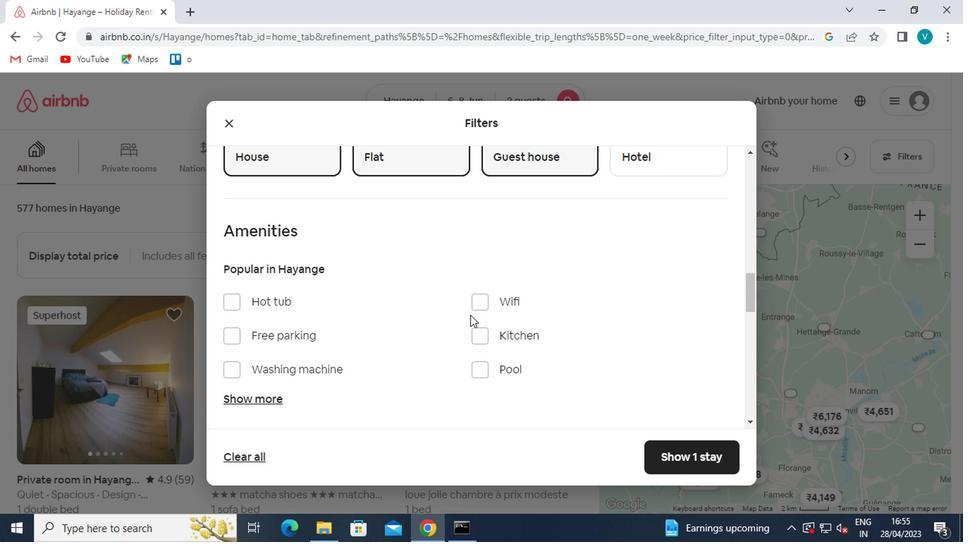 
Action: Mouse pressed left at (477, 301)
Screenshot: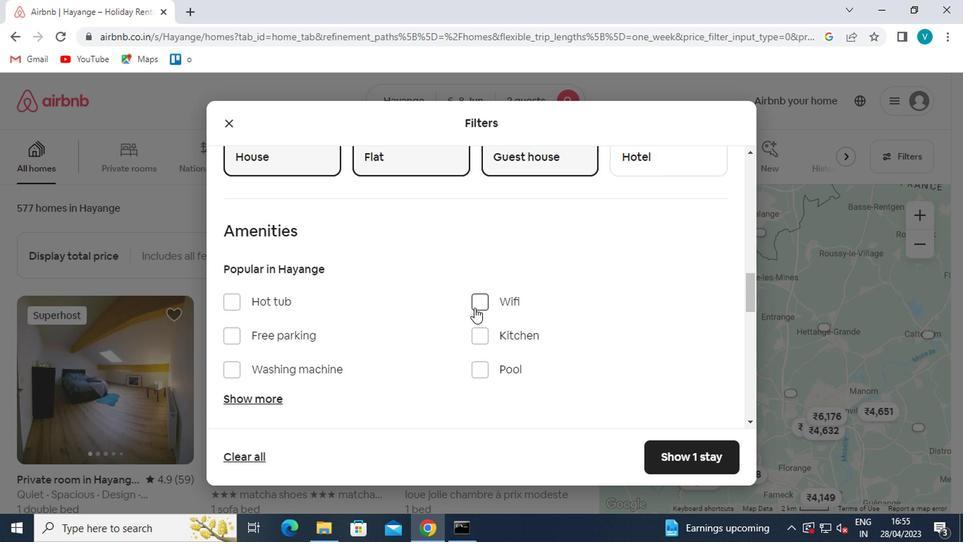 
Action: Mouse moved to (477, 301)
Screenshot: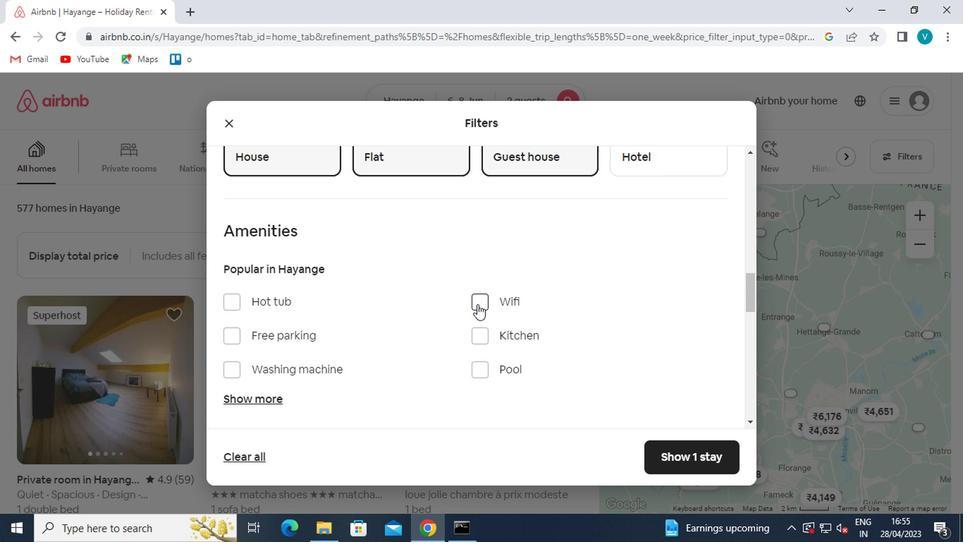 
Action: Mouse scrolled (477, 301) with delta (0, 0)
Screenshot: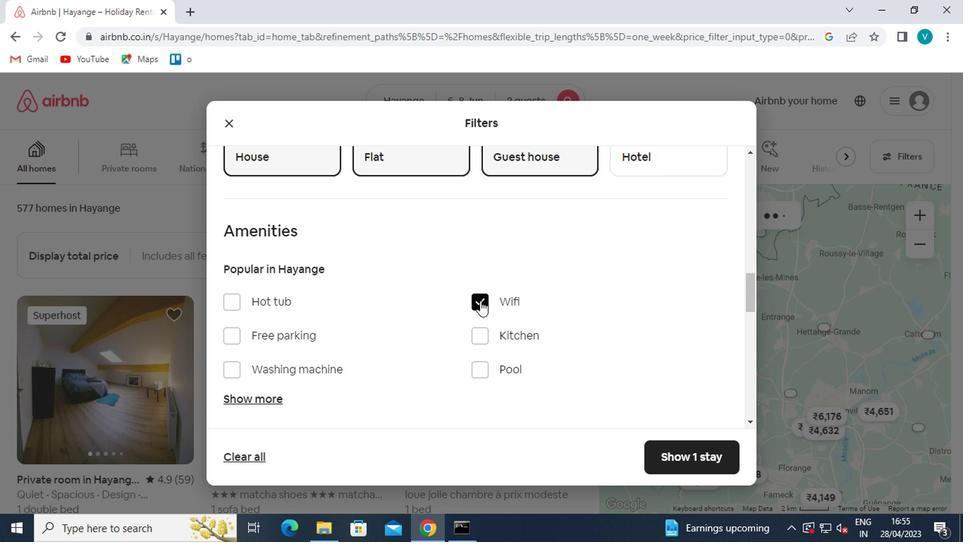 
Action: Mouse scrolled (477, 301) with delta (0, 0)
Screenshot: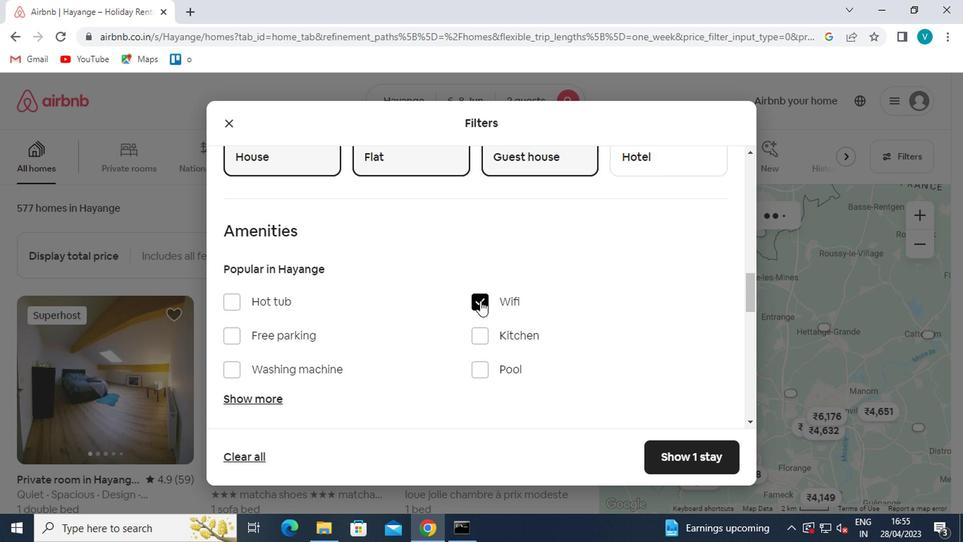
Action: Mouse scrolled (477, 301) with delta (0, 0)
Screenshot: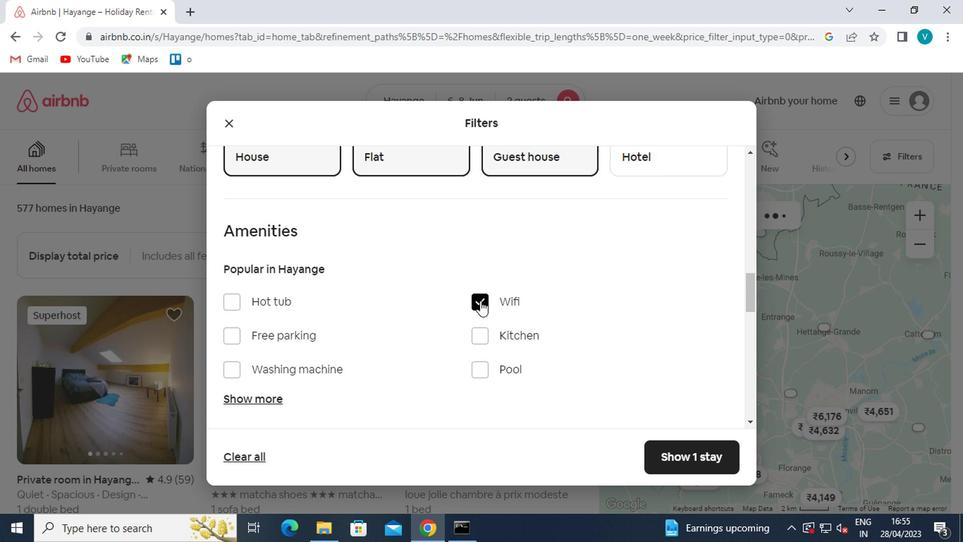 
Action: Mouse moved to (703, 356)
Screenshot: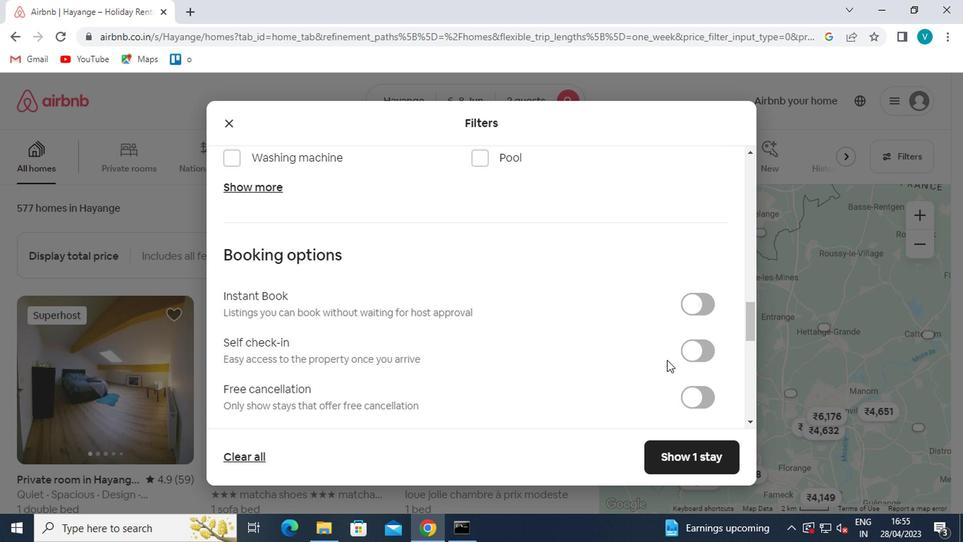 
Action: Mouse pressed left at (703, 356)
Screenshot: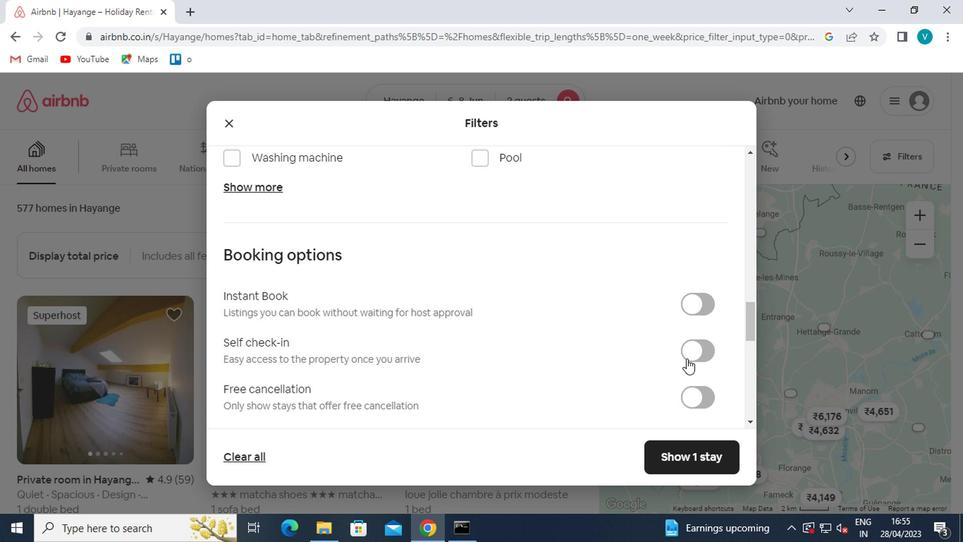 
Action: Mouse moved to (622, 335)
Screenshot: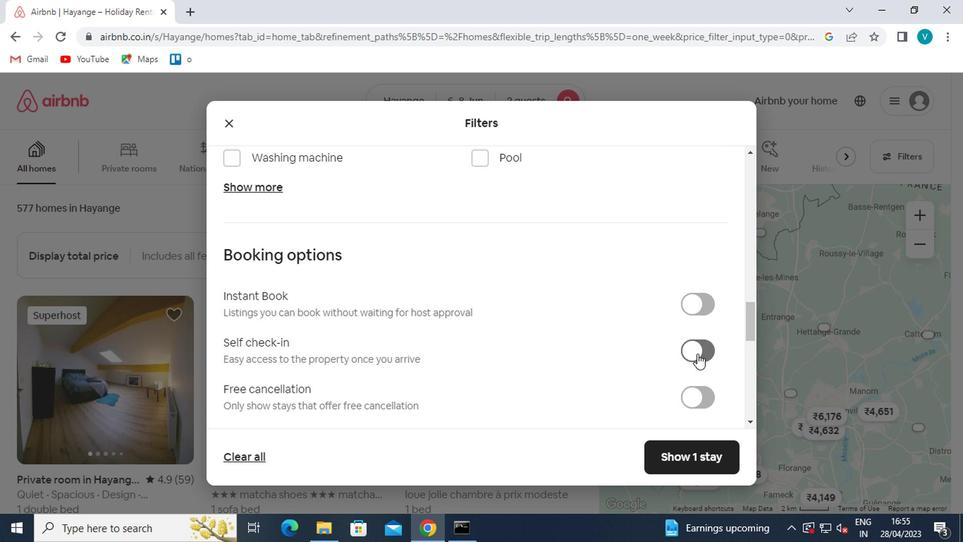 
Action: Mouse scrolled (622, 335) with delta (0, 0)
Screenshot: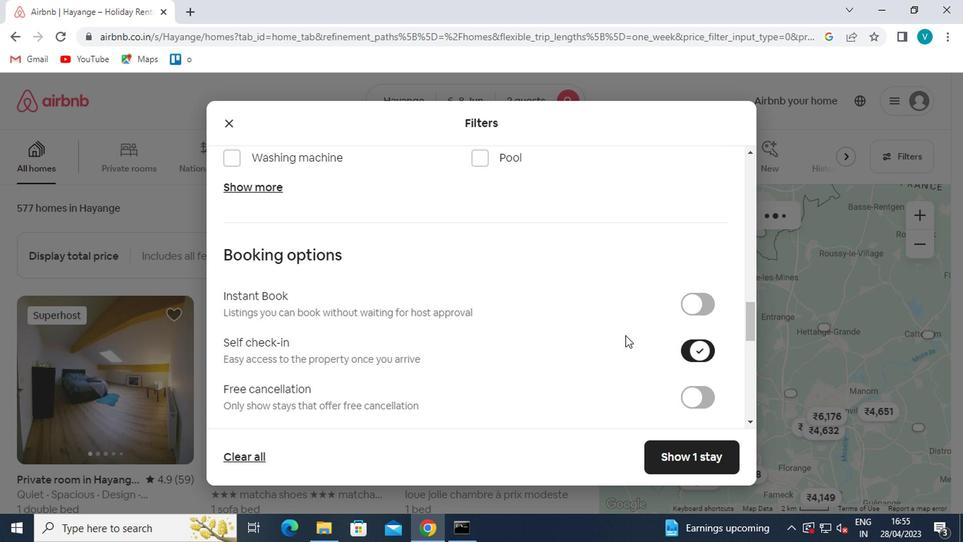 
Action: Mouse scrolled (622, 335) with delta (0, 0)
Screenshot: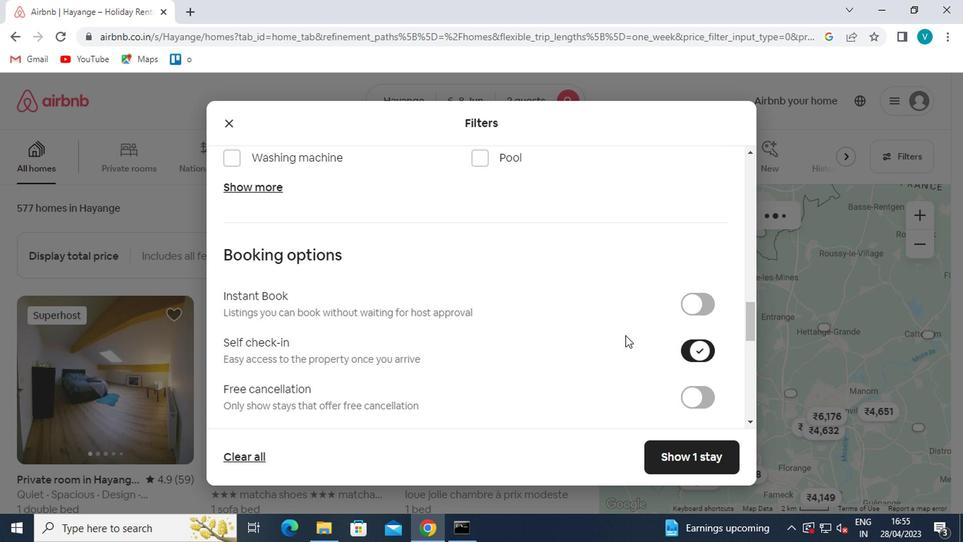 
Action: Mouse scrolled (622, 335) with delta (0, 0)
Screenshot: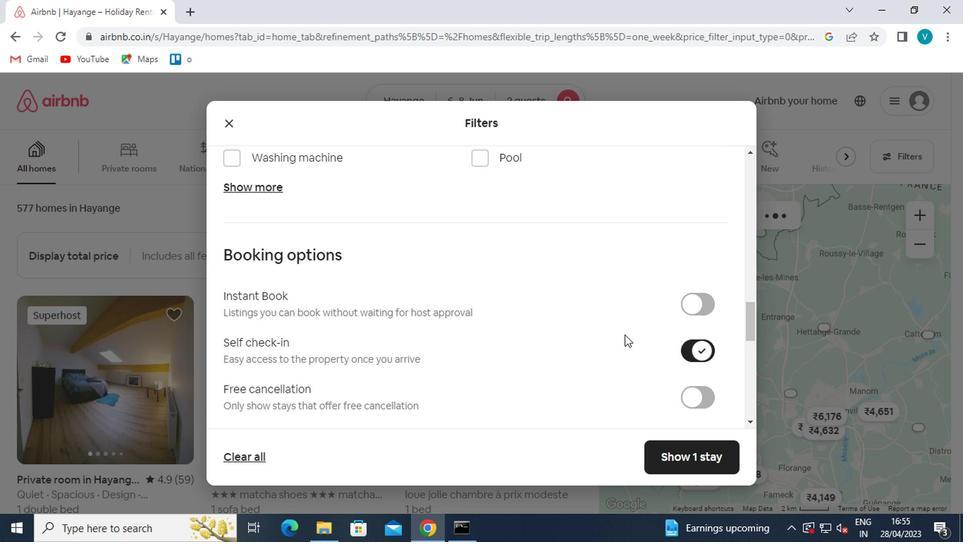 
Action: Mouse scrolled (622, 335) with delta (0, 0)
Screenshot: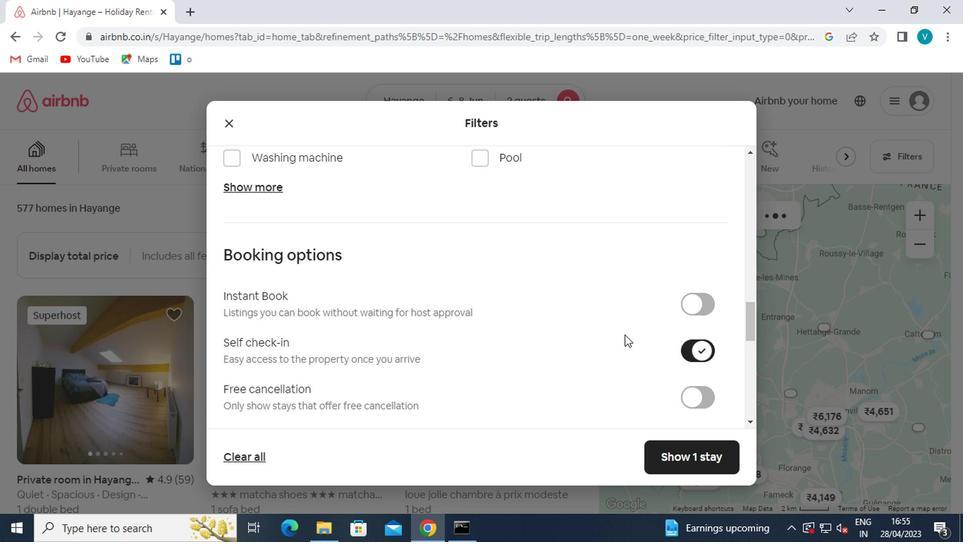 
Action: Mouse scrolled (622, 335) with delta (0, 0)
Screenshot: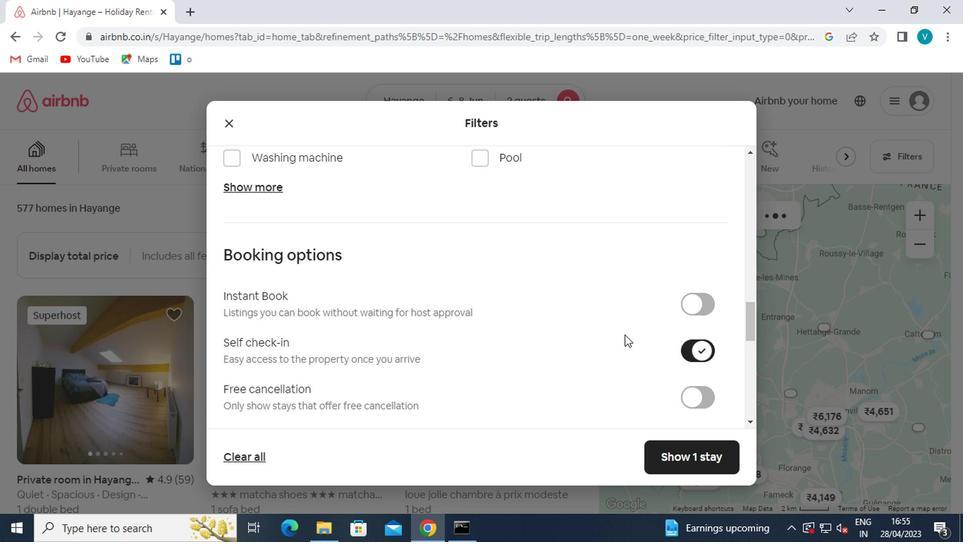 
Action: Mouse scrolled (622, 334) with delta (0, -1)
Screenshot: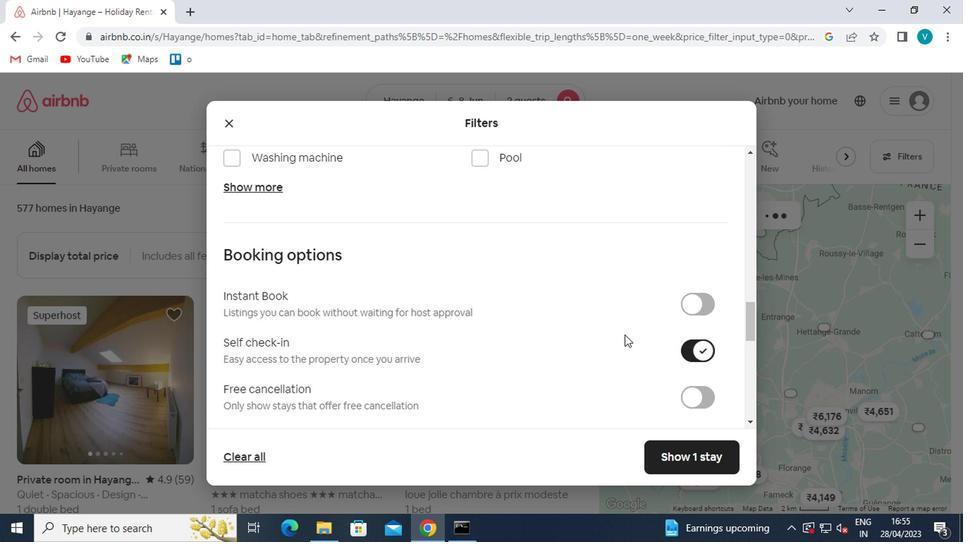 
Action: Mouse moved to (271, 391)
Screenshot: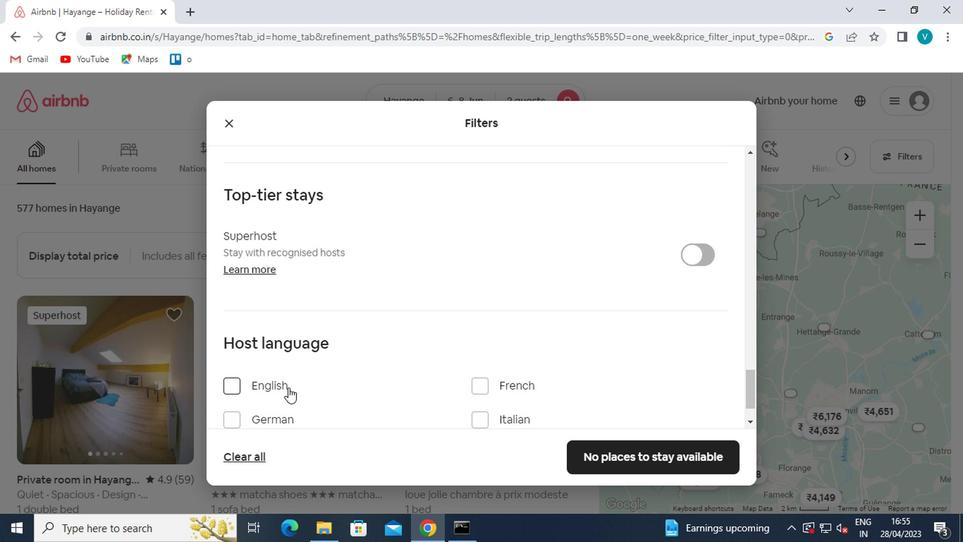 
Action: Mouse pressed left at (271, 391)
Screenshot: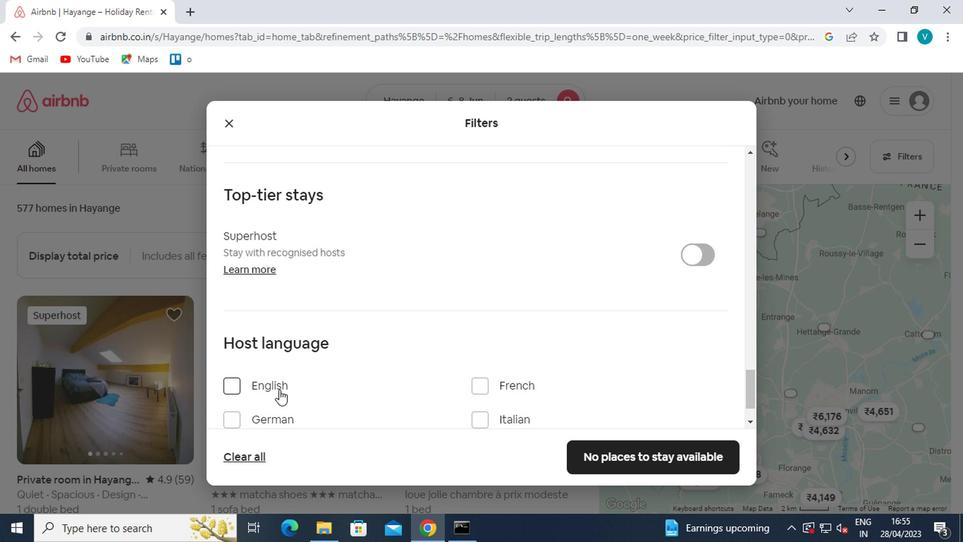 
Action: Mouse moved to (646, 461)
Screenshot: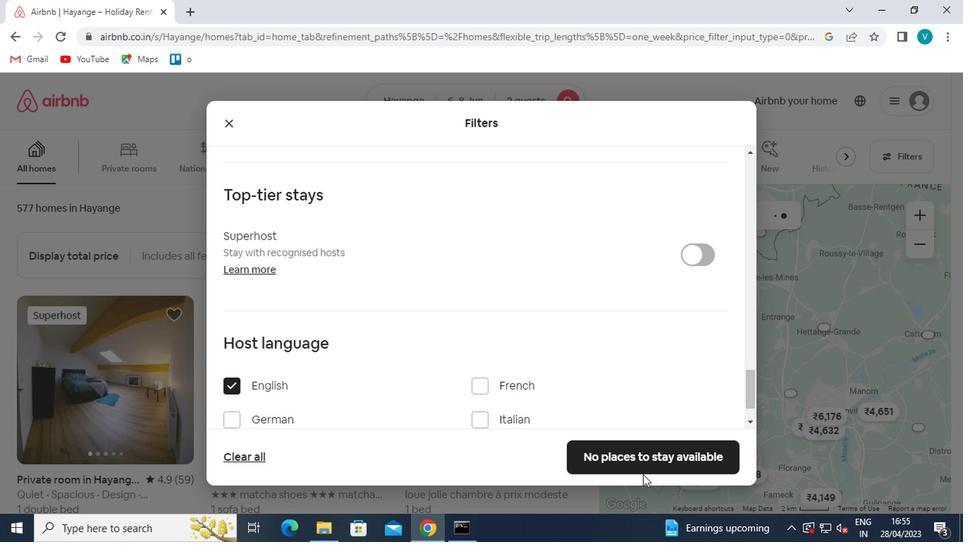 
Action: Mouse pressed left at (646, 461)
Screenshot: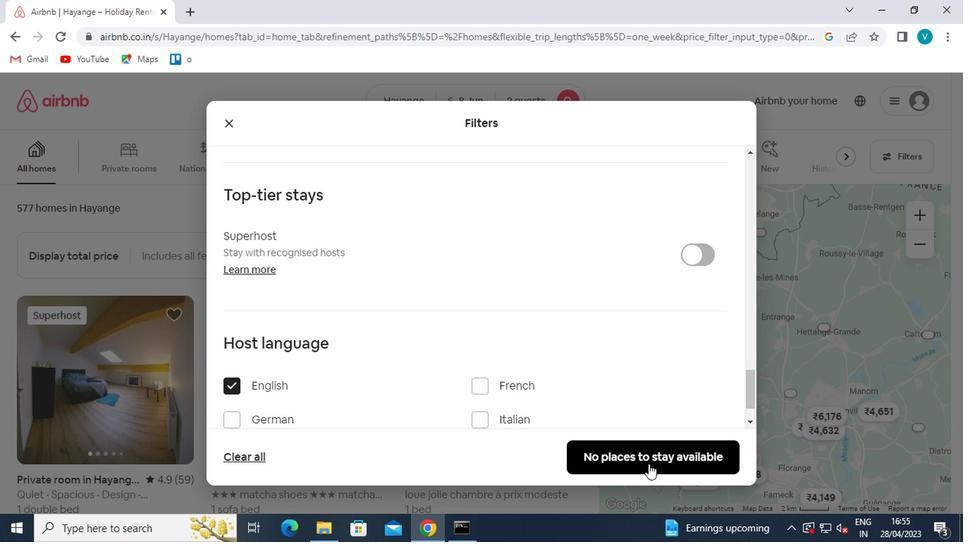 
Action: Mouse moved to (646, 461)
Screenshot: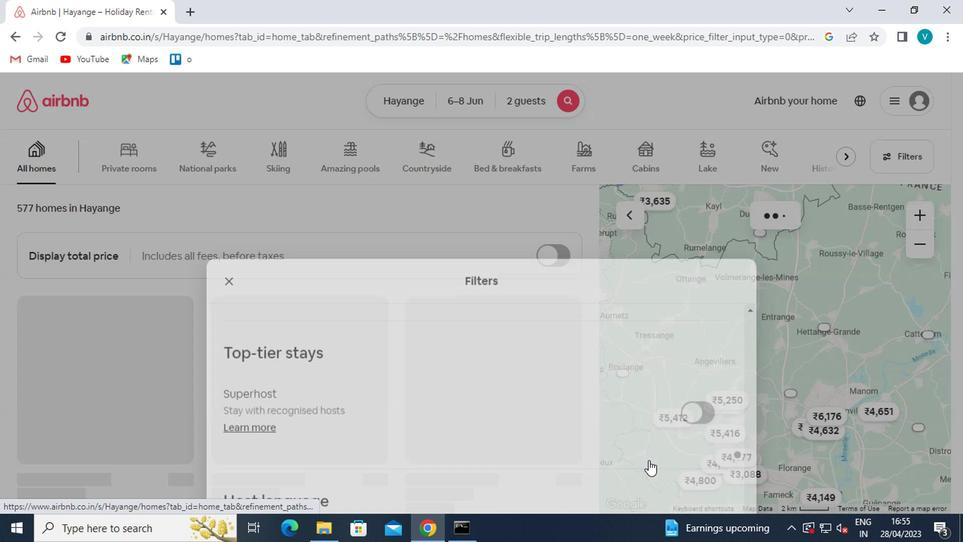 
